 Task: Log work in the project Wayfarer for the issue 'Create a new online platform for online coding courses with advanced code editing and debugging features' spent time as '5w 1d 7h 51m' and remaining time as '3w 1d 20h 37m' and move to top of backlog. Now add the issue to the epic 'Digital Transformation'.
Action: Mouse moved to (214, 61)
Screenshot: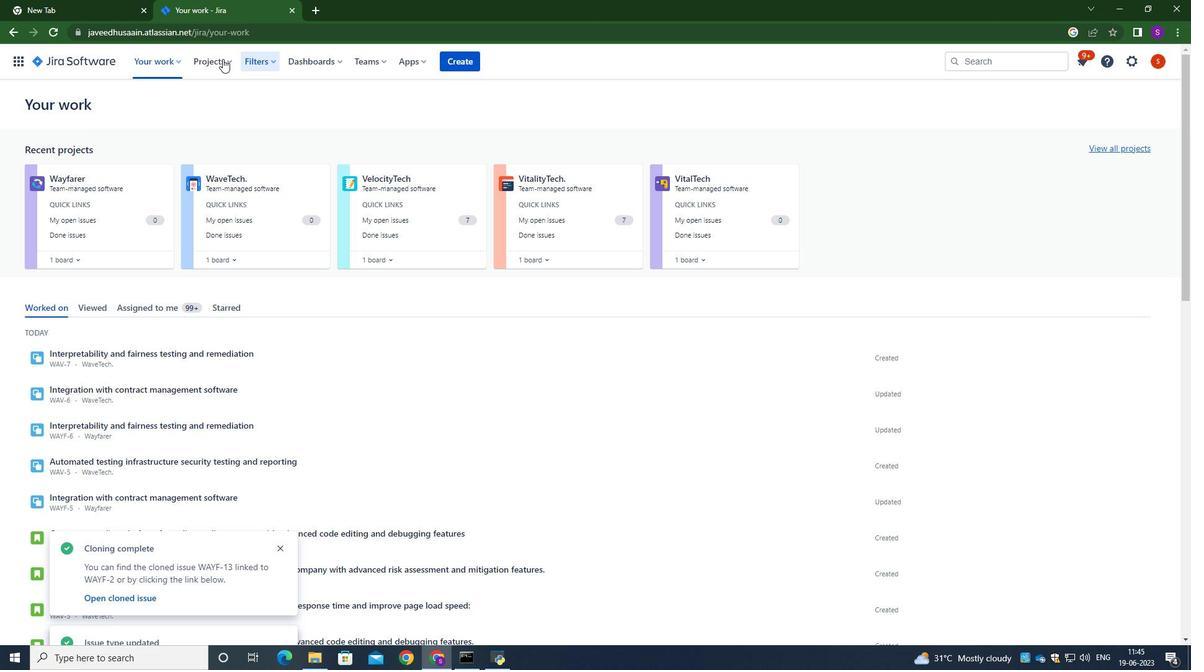 
Action: Mouse pressed left at (214, 61)
Screenshot: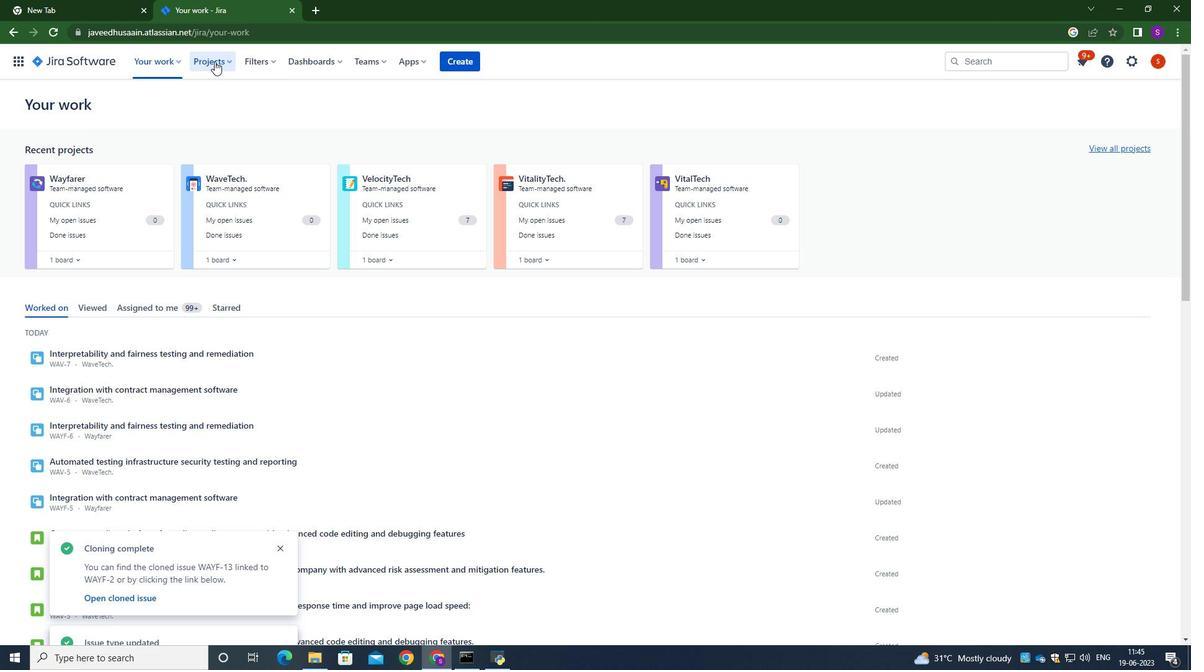 
Action: Mouse moved to (229, 116)
Screenshot: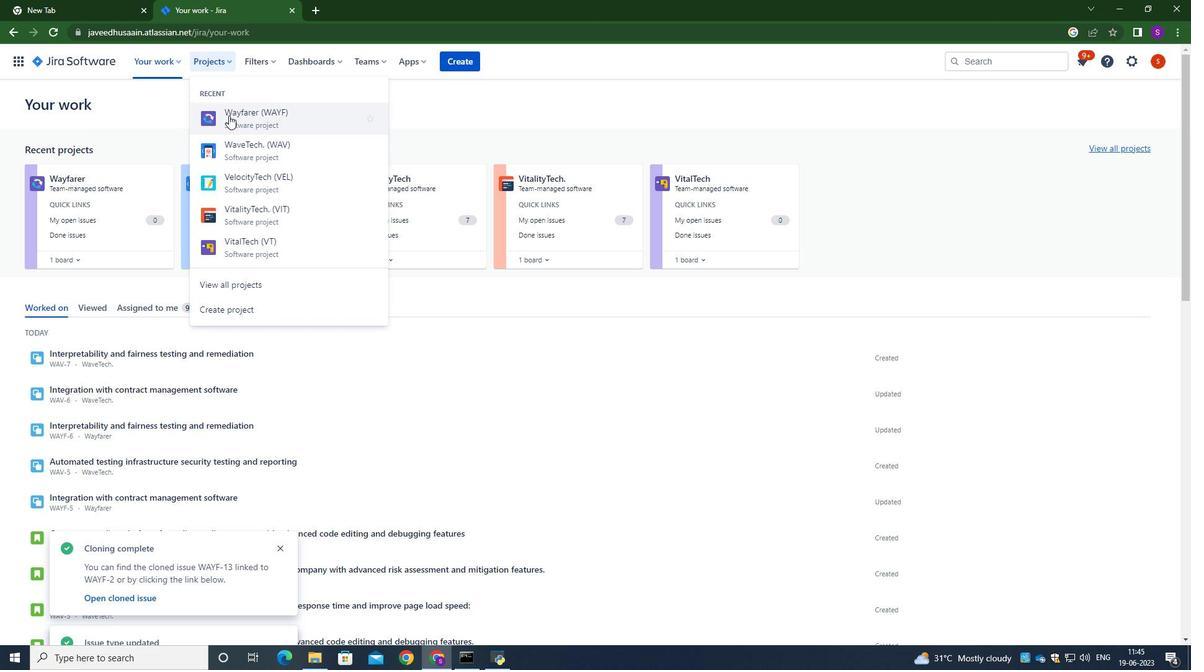 
Action: Mouse pressed left at (229, 116)
Screenshot: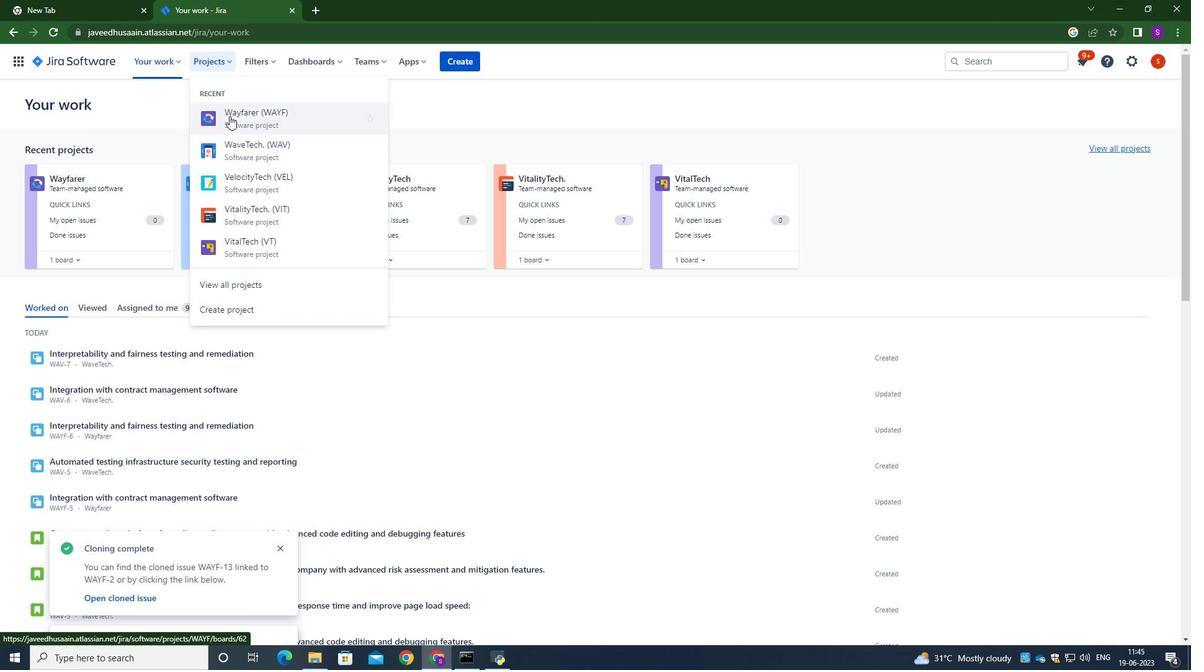 
Action: Mouse moved to (67, 183)
Screenshot: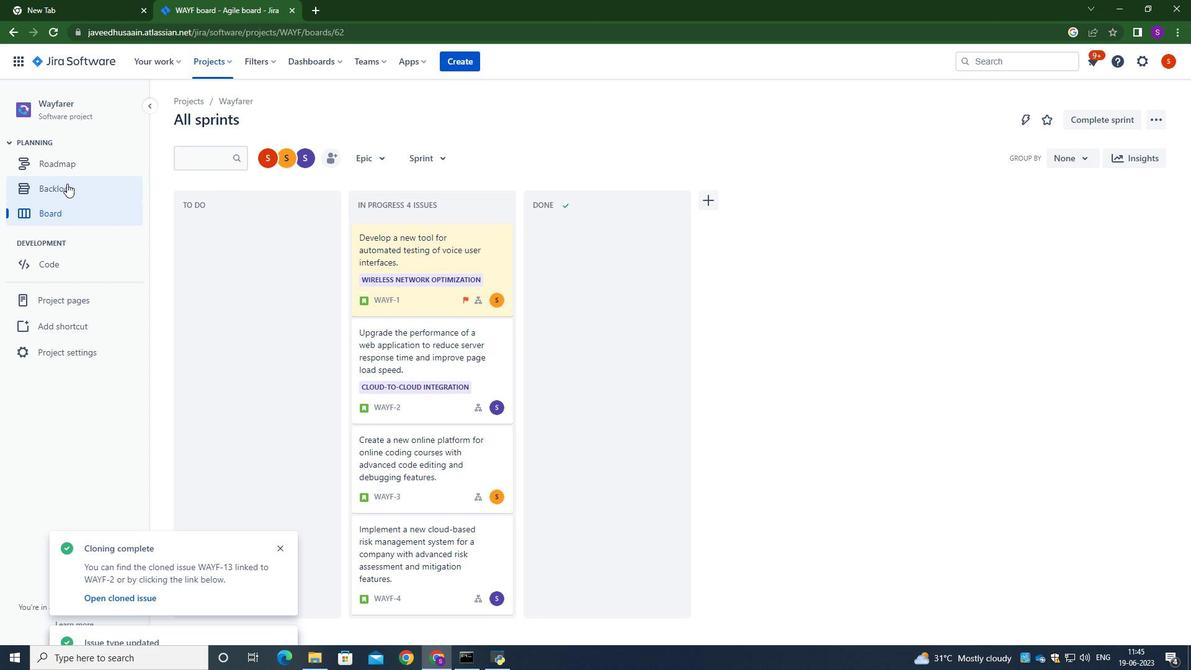 
Action: Mouse pressed left at (67, 183)
Screenshot: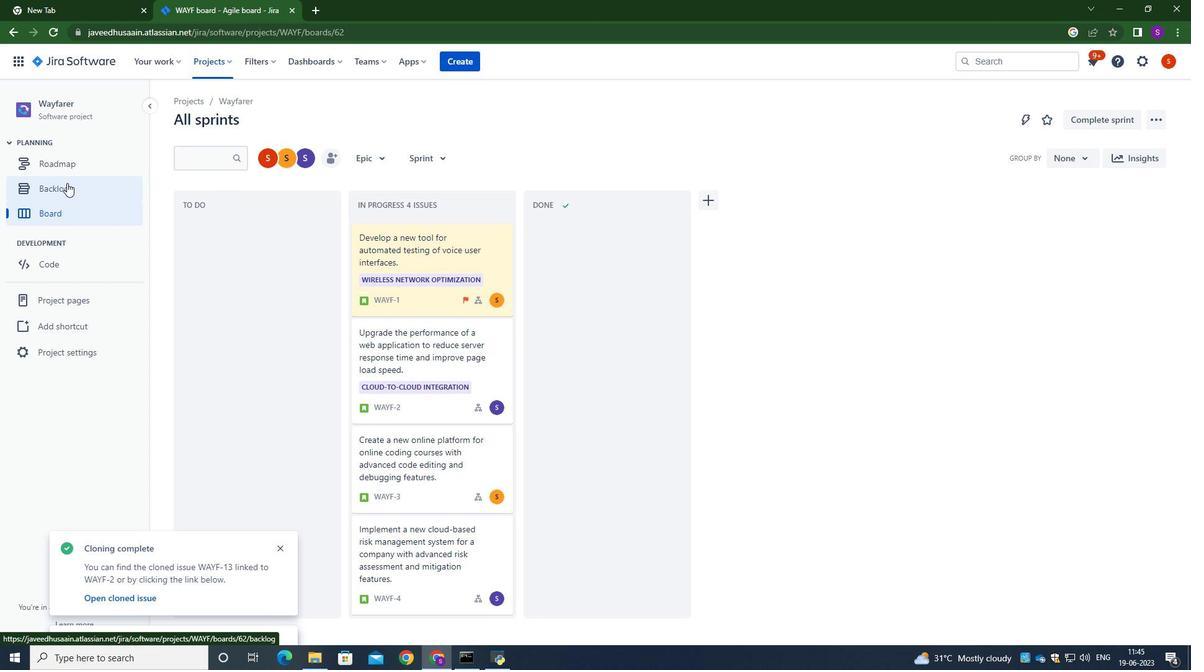 
Action: Mouse moved to (530, 284)
Screenshot: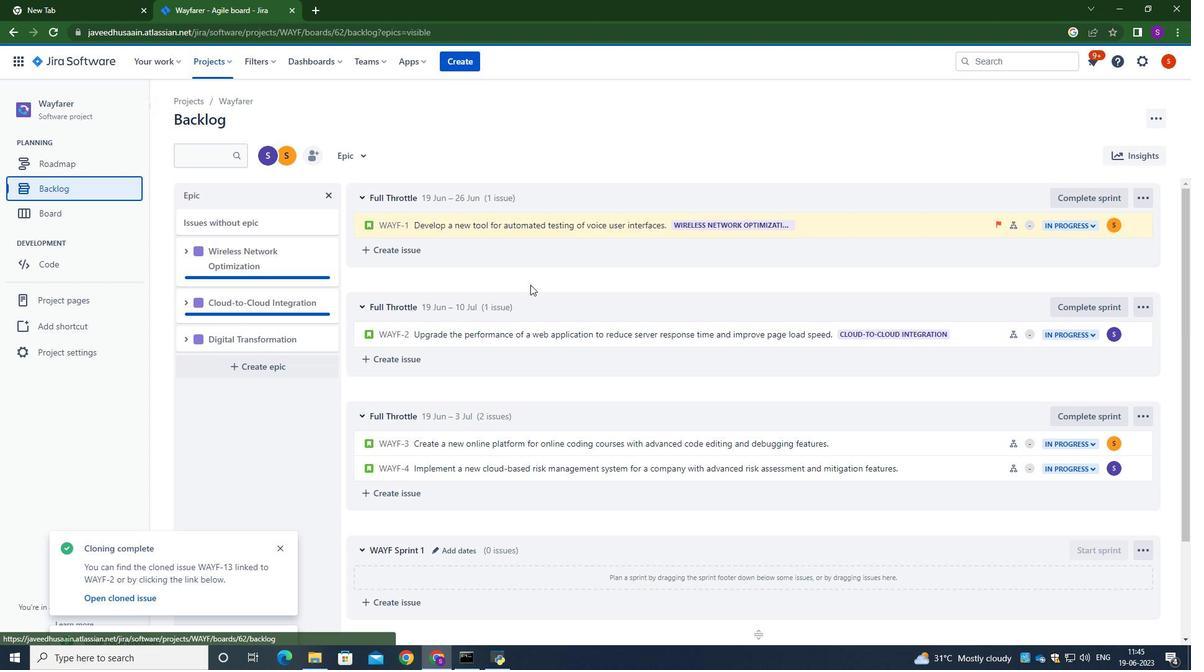 
Action: Mouse scrolled (530, 284) with delta (0, 0)
Screenshot: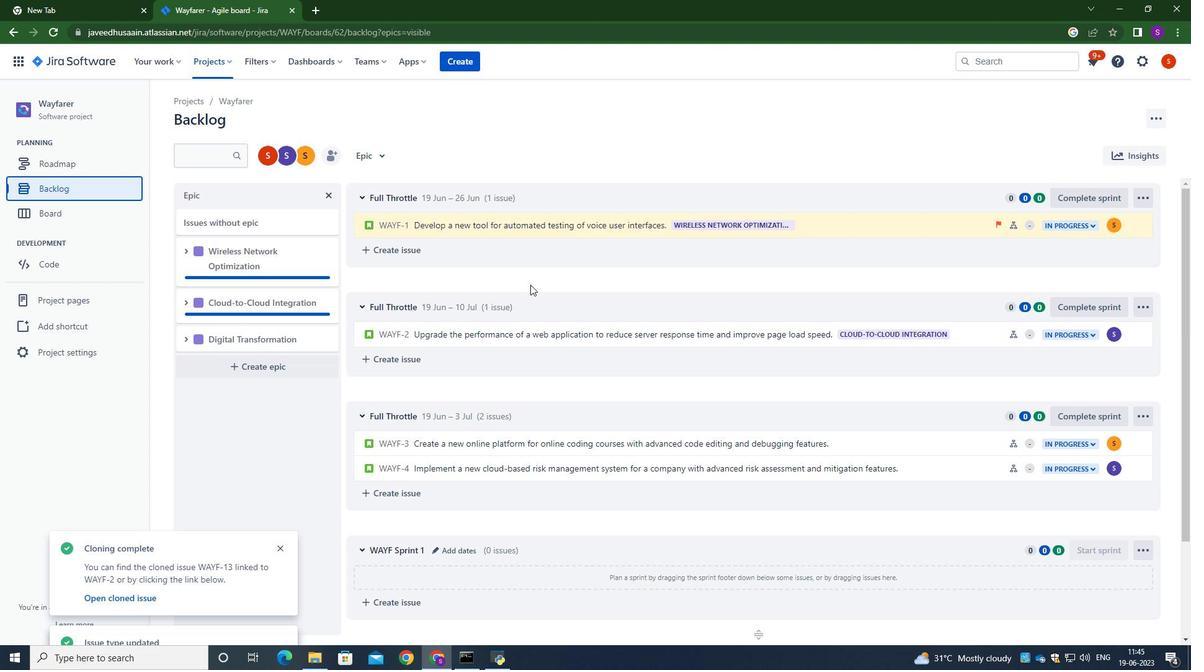 
Action: Mouse scrolled (530, 285) with delta (0, 0)
Screenshot: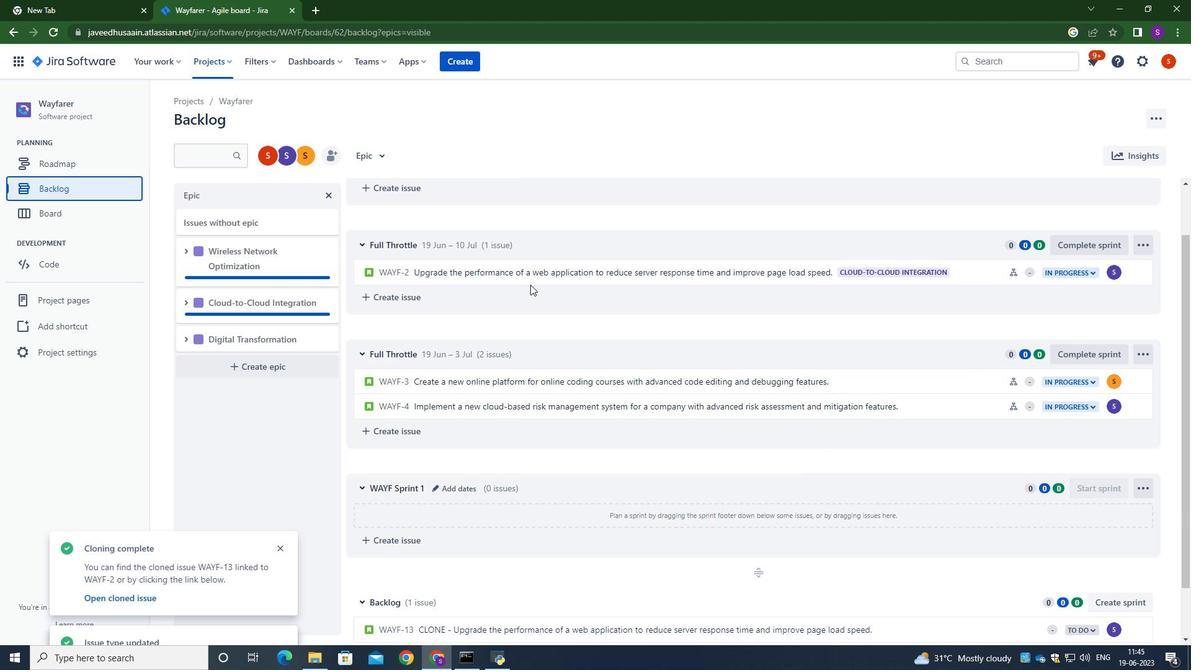 
Action: Mouse scrolled (530, 285) with delta (0, 0)
Screenshot: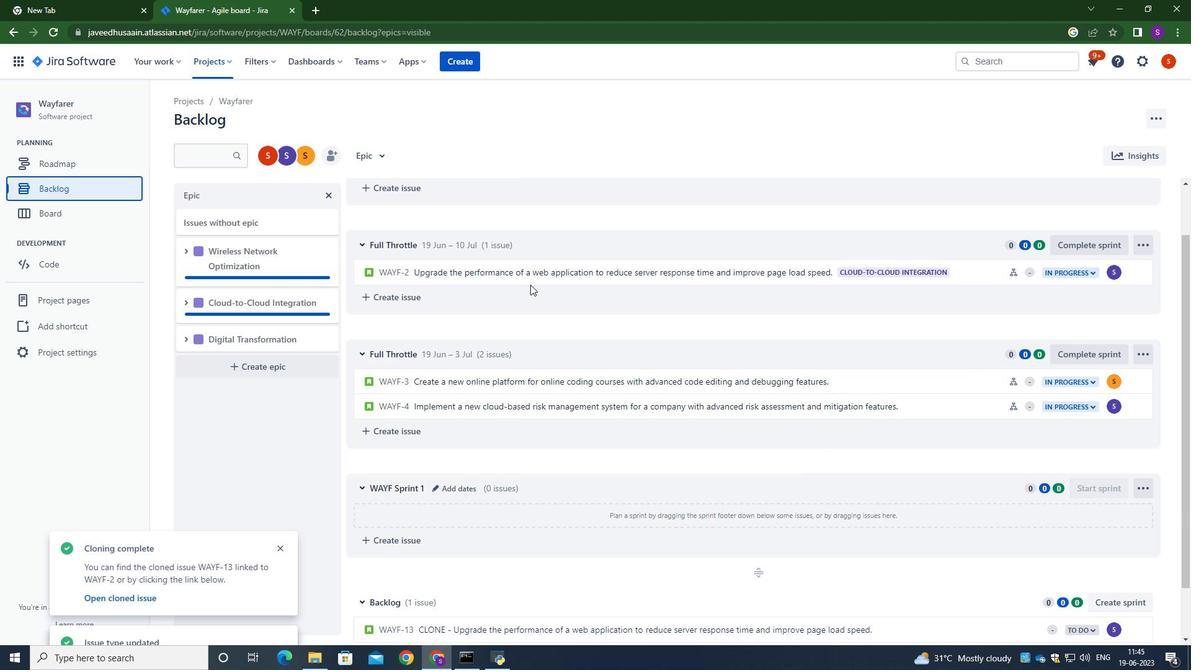 
Action: Mouse scrolled (530, 285) with delta (0, 0)
Screenshot: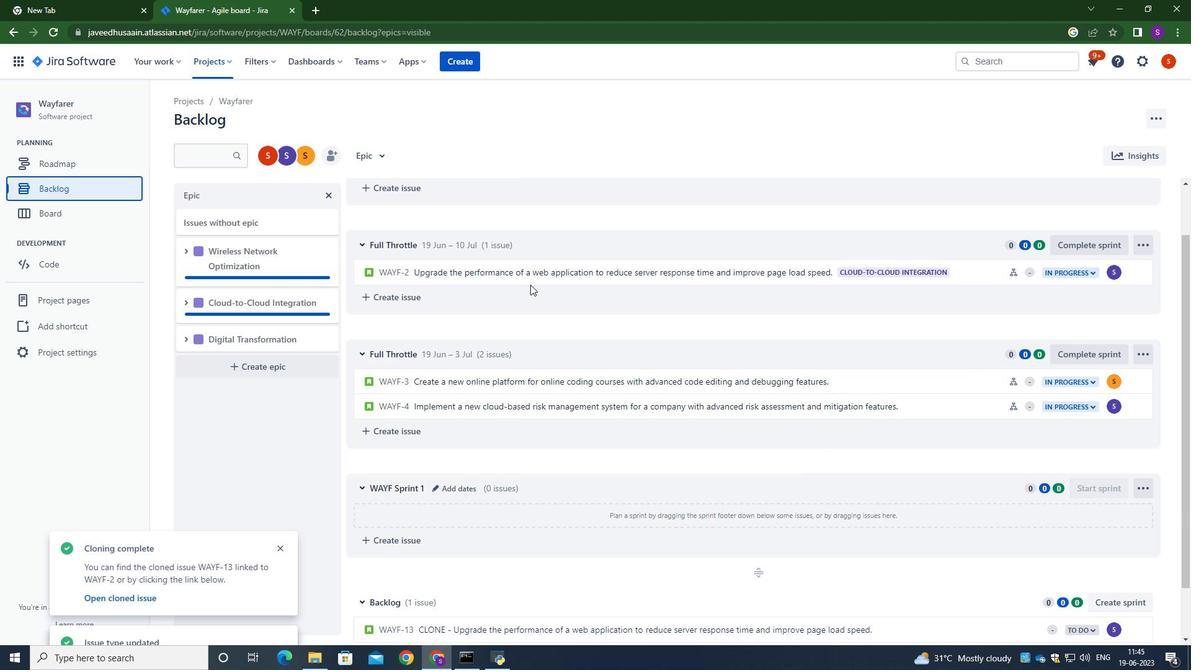 
Action: Mouse scrolled (530, 285) with delta (0, 0)
Screenshot: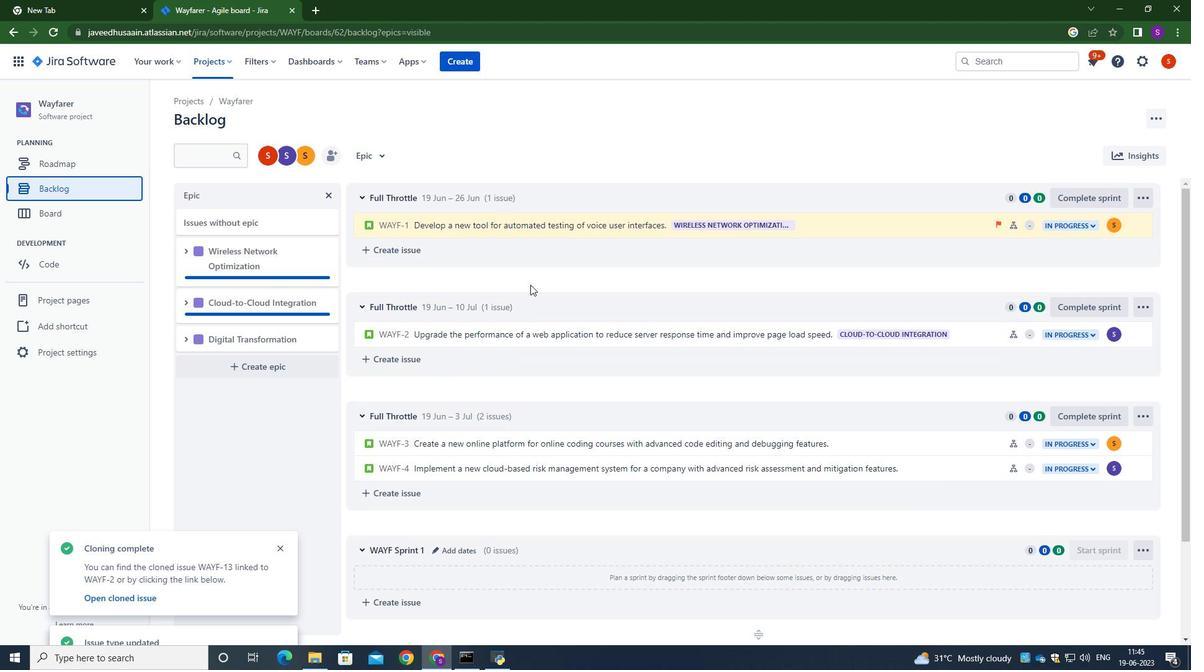 
Action: Mouse scrolled (530, 285) with delta (0, 0)
Screenshot: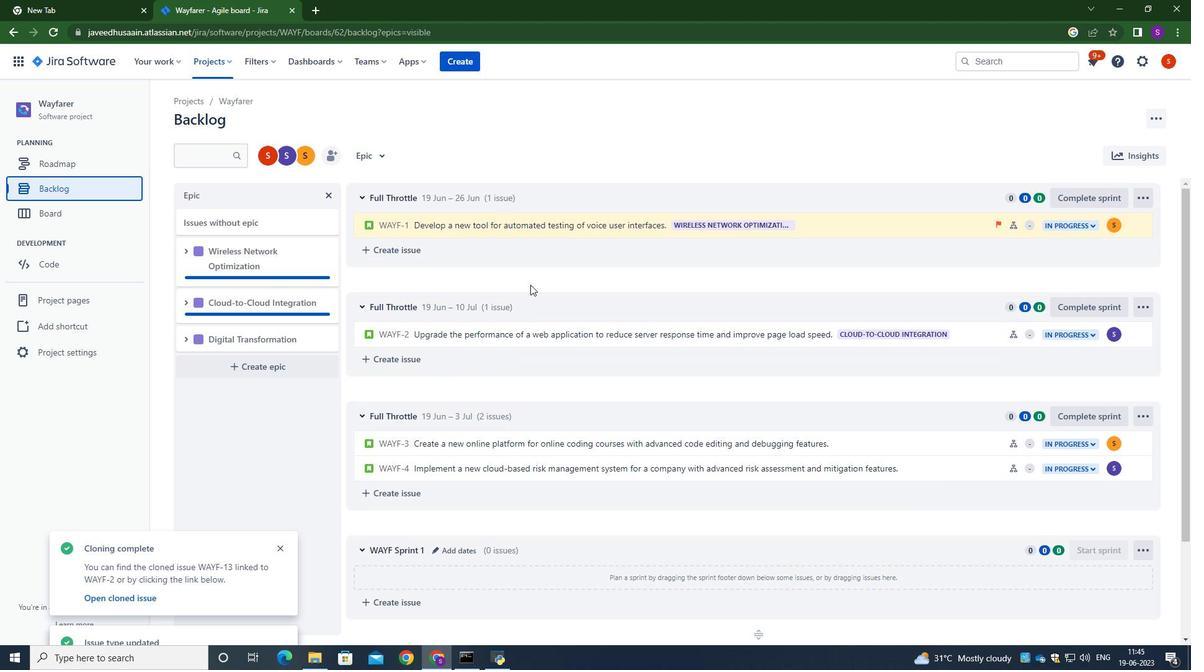
Action: Mouse scrolled (530, 284) with delta (0, 0)
Screenshot: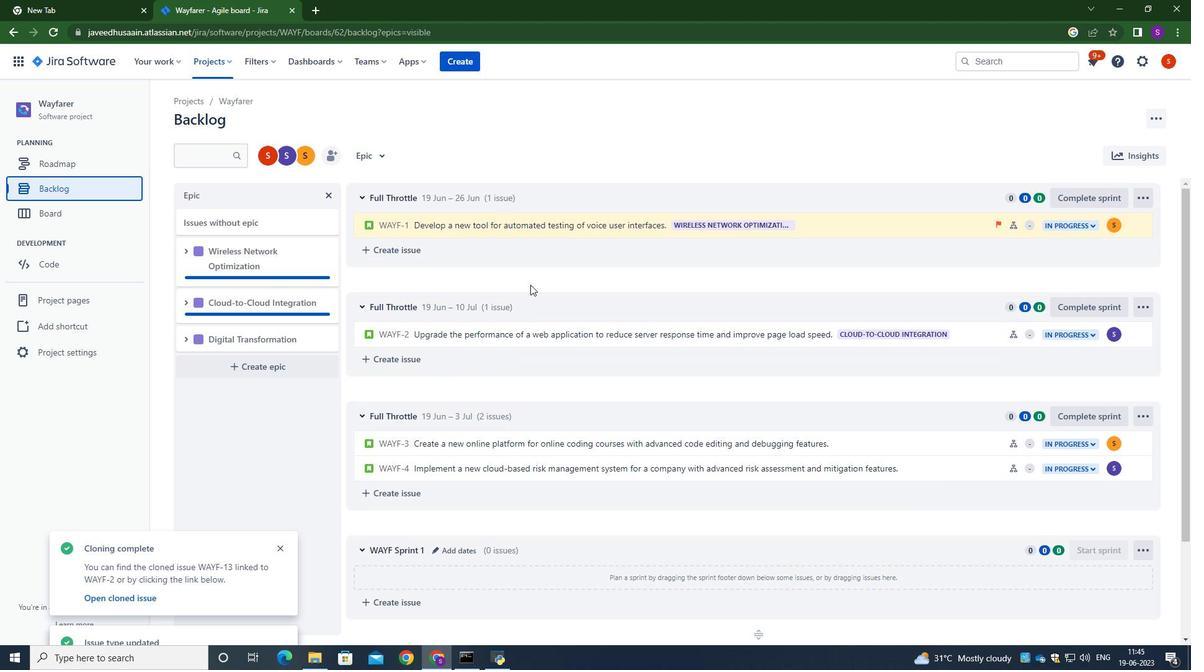 
Action: Mouse scrolled (530, 284) with delta (0, 0)
Screenshot: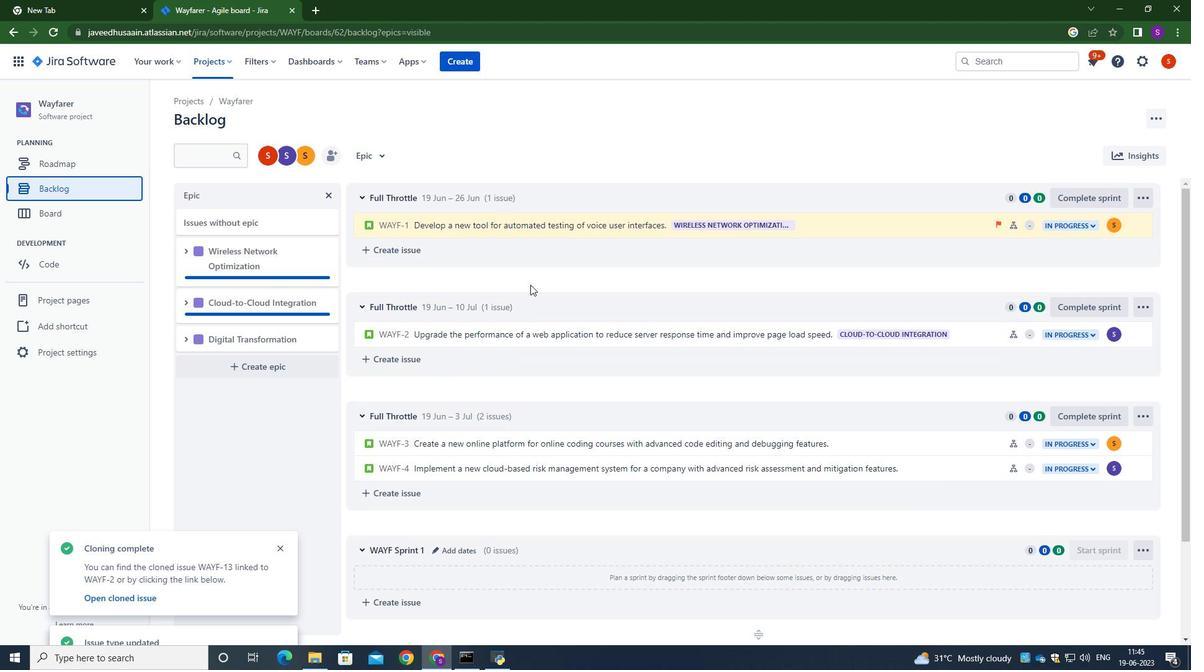 
Action: Mouse scrolled (530, 284) with delta (0, 0)
Screenshot: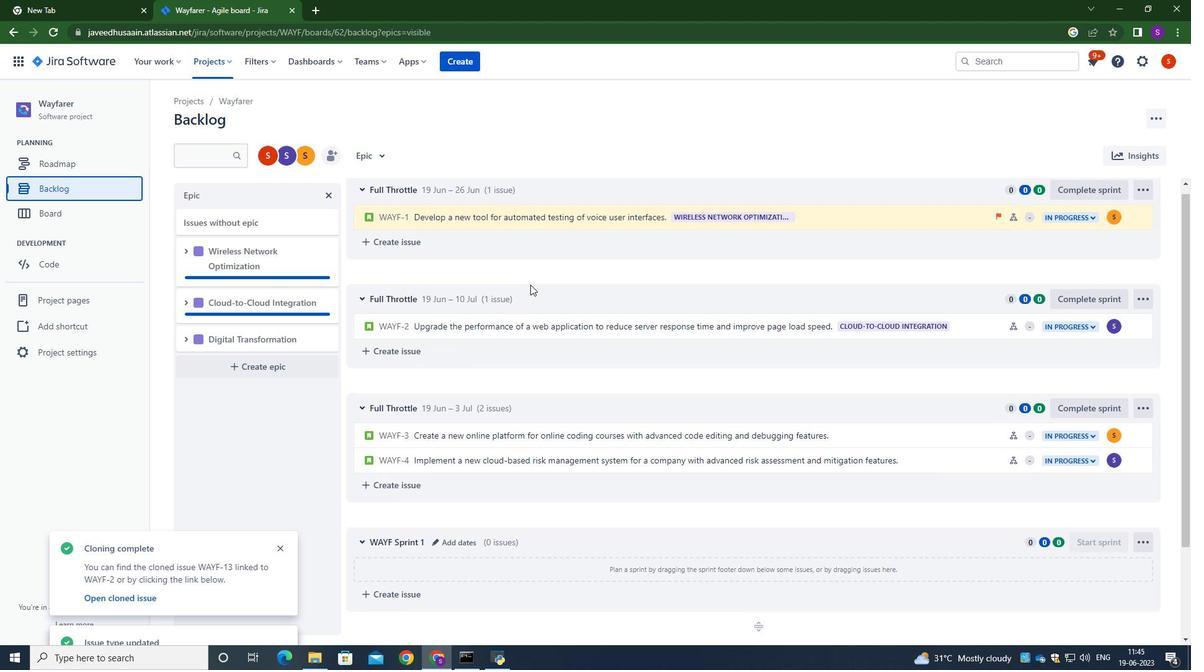 
Action: Mouse moved to (535, 321)
Screenshot: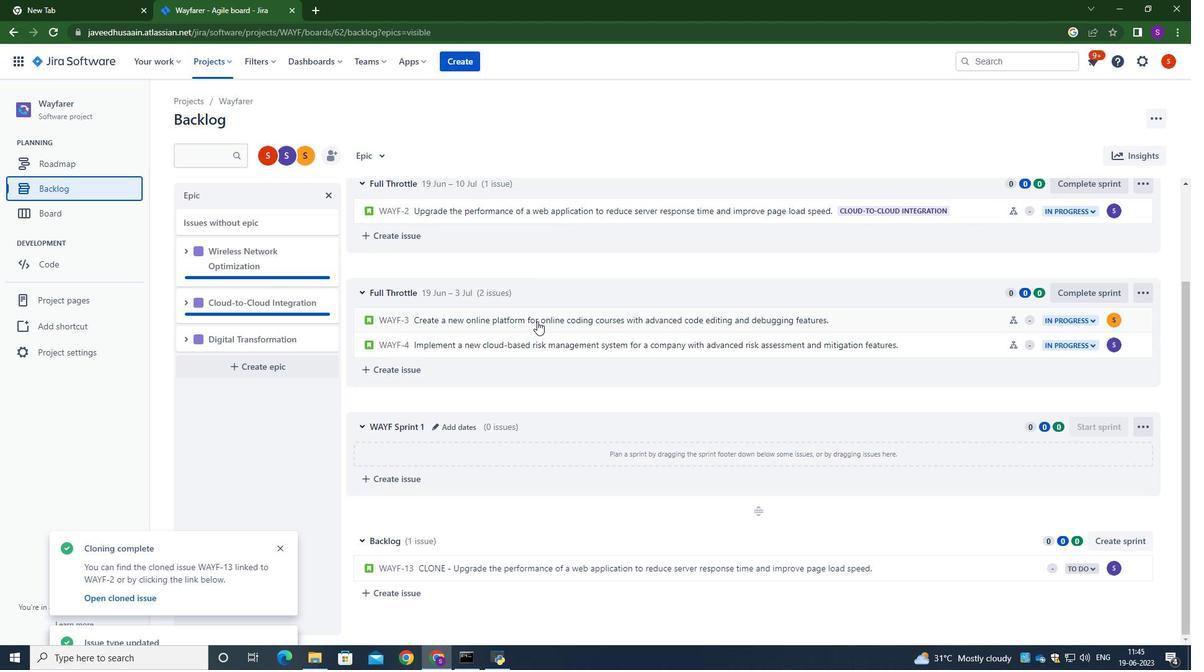 
Action: Mouse pressed left at (535, 321)
Screenshot: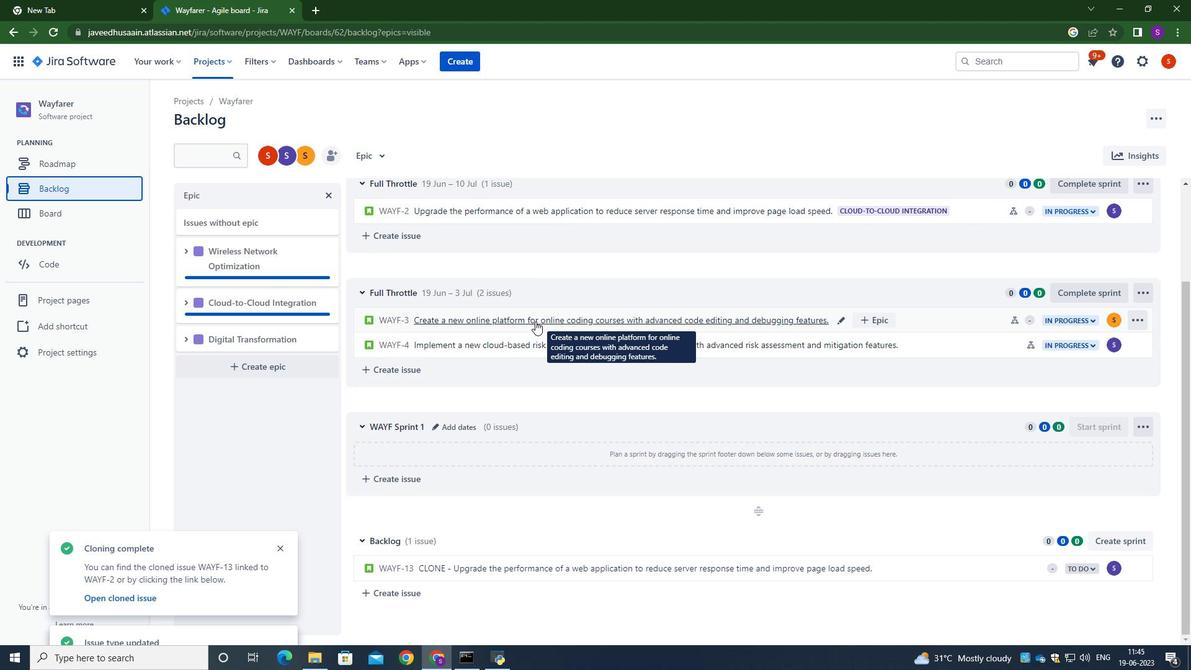 
Action: Mouse moved to (1136, 190)
Screenshot: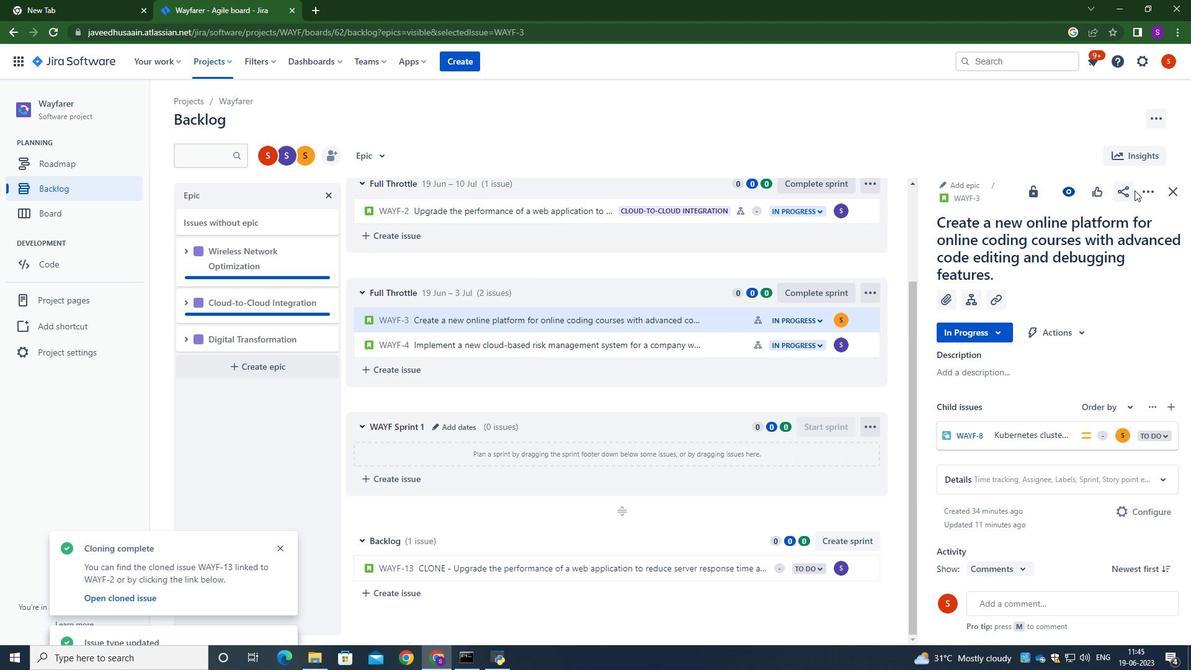 
Action: Mouse pressed left at (1136, 190)
Screenshot: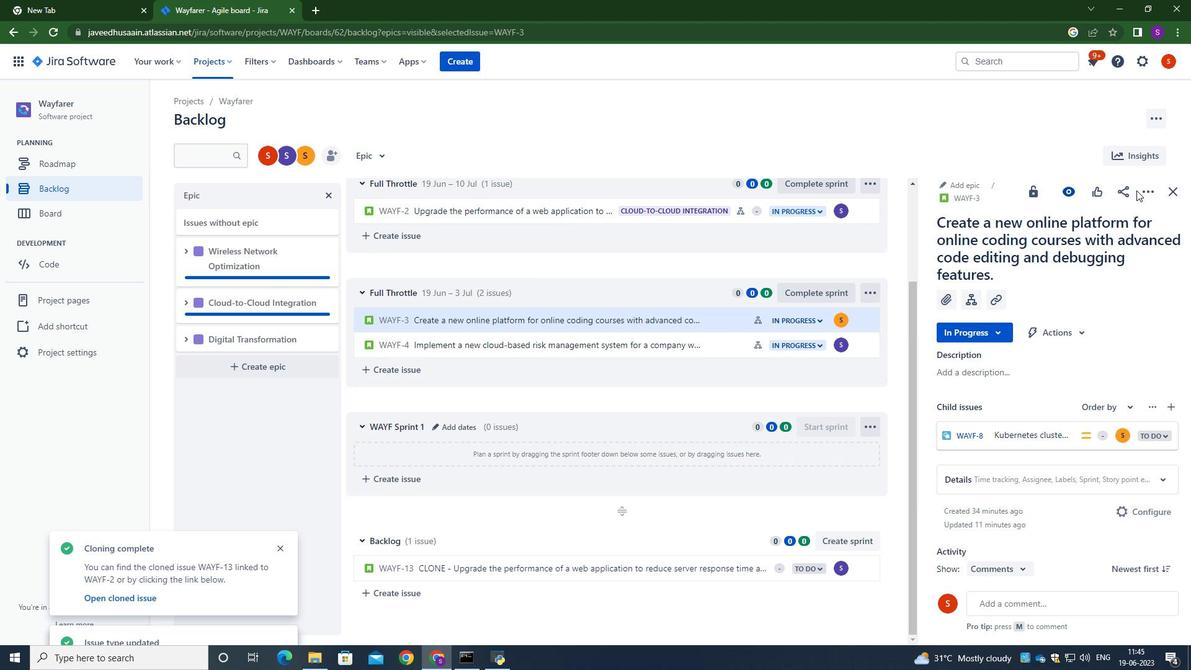 
Action: Mouse moved to (1139, 190)
Screenshot: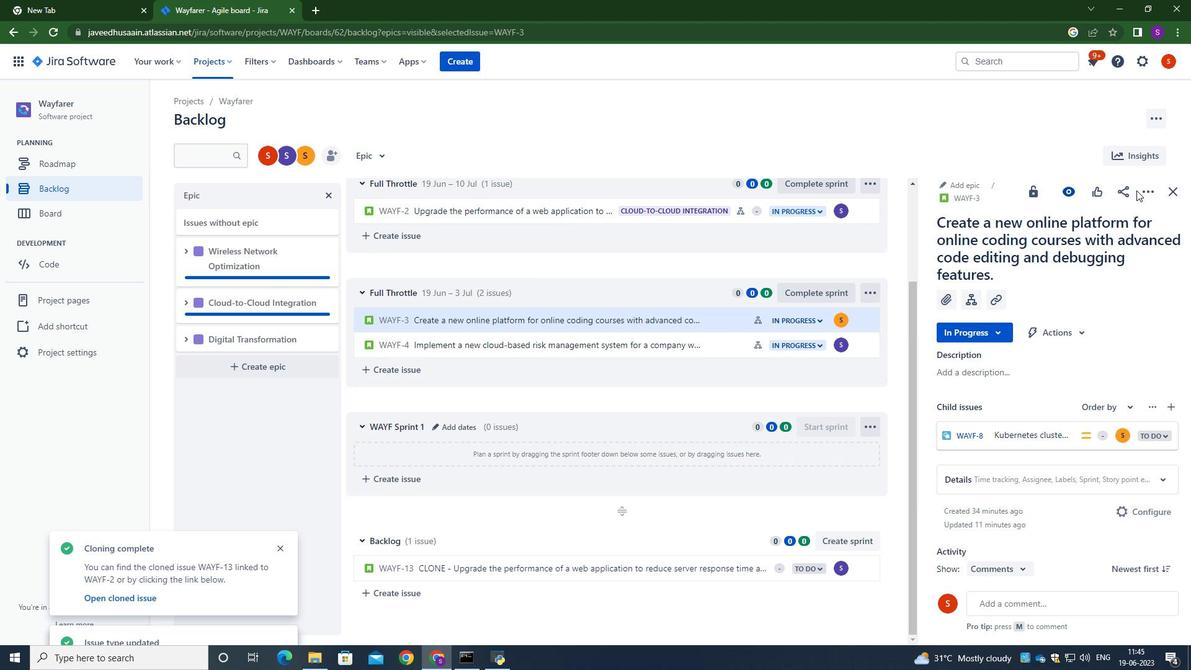 
Action: Mouse pressed left at (1139, 190)
Screenshot: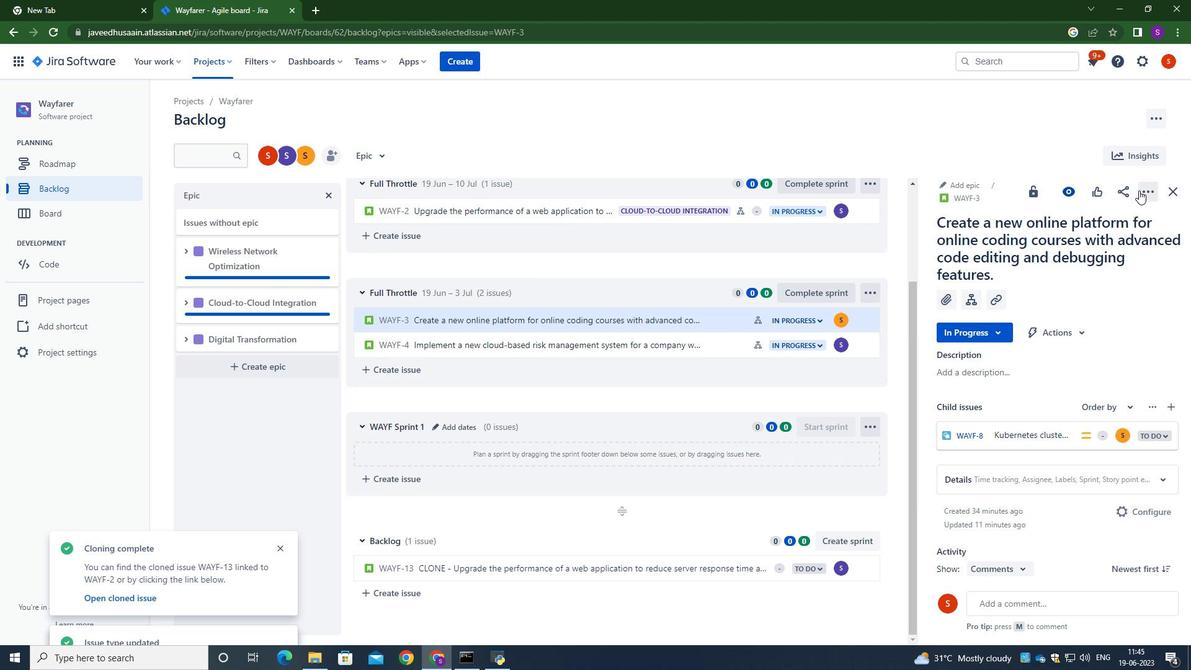 
Action: Mouse moved to (1098, 230)
Screenshot: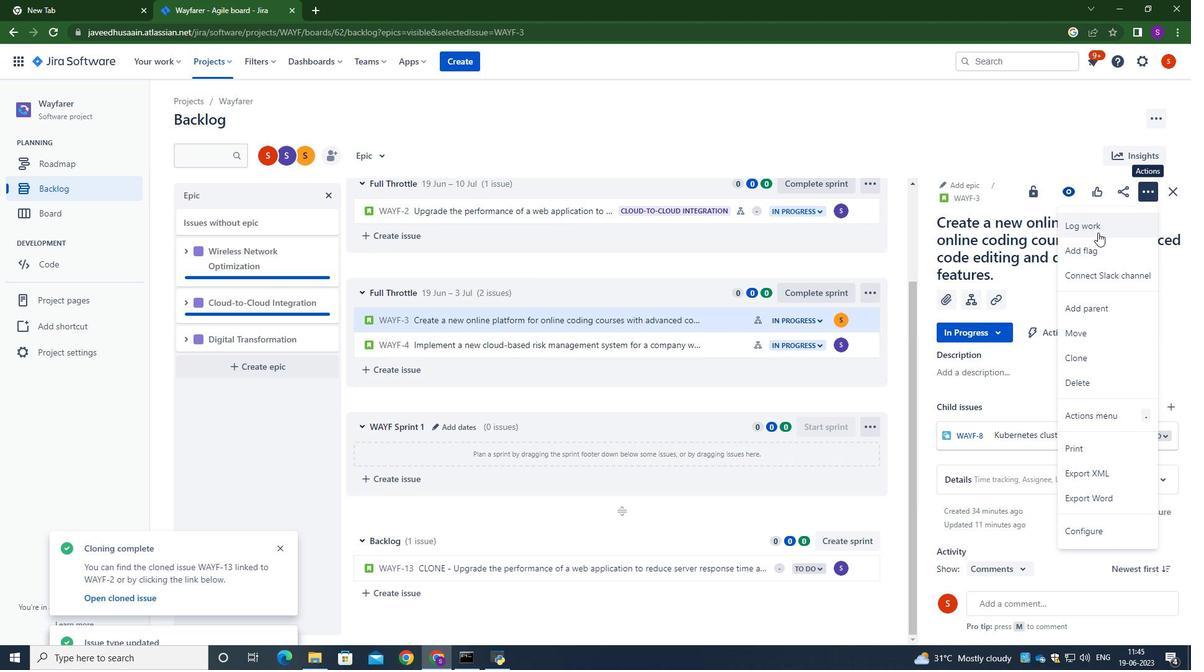 
Action: Mouse pressed left at (1098, 230)
Screenshot: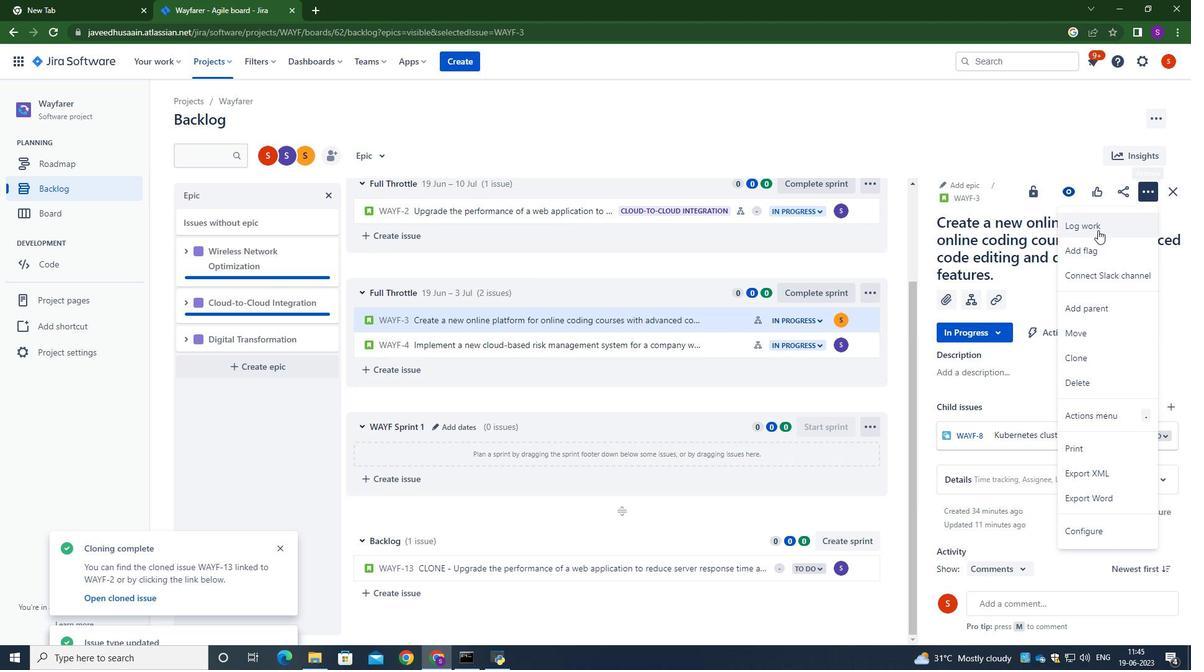 
Action: Mouse moved to (575, 184)
Screenshot: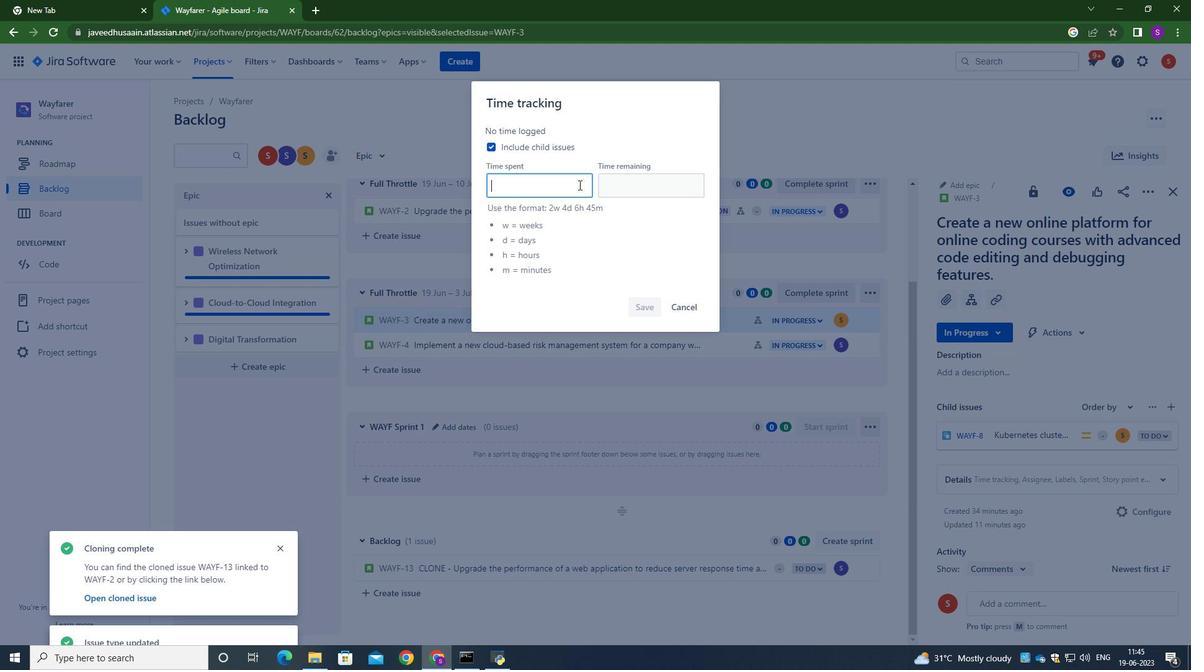 
Action: Mouse pressed left at (575, 184)
Screenshot: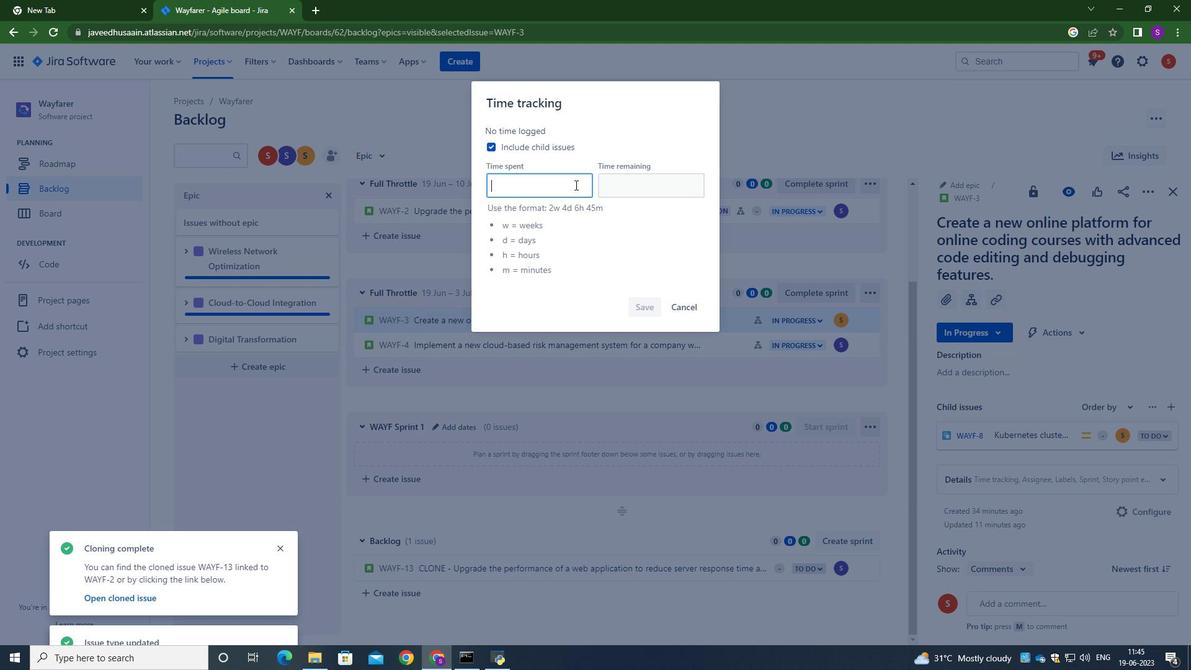 
Action: Key pressed 3w<Key.space><Key.backspace><Key.backspace><Key.backspace>5w<Key.space>1d<Key.space>7h<Key.space>51m<Key.tab>3w<Key.space>1d<Key.space>20h<Key.space>37m
Screenshot: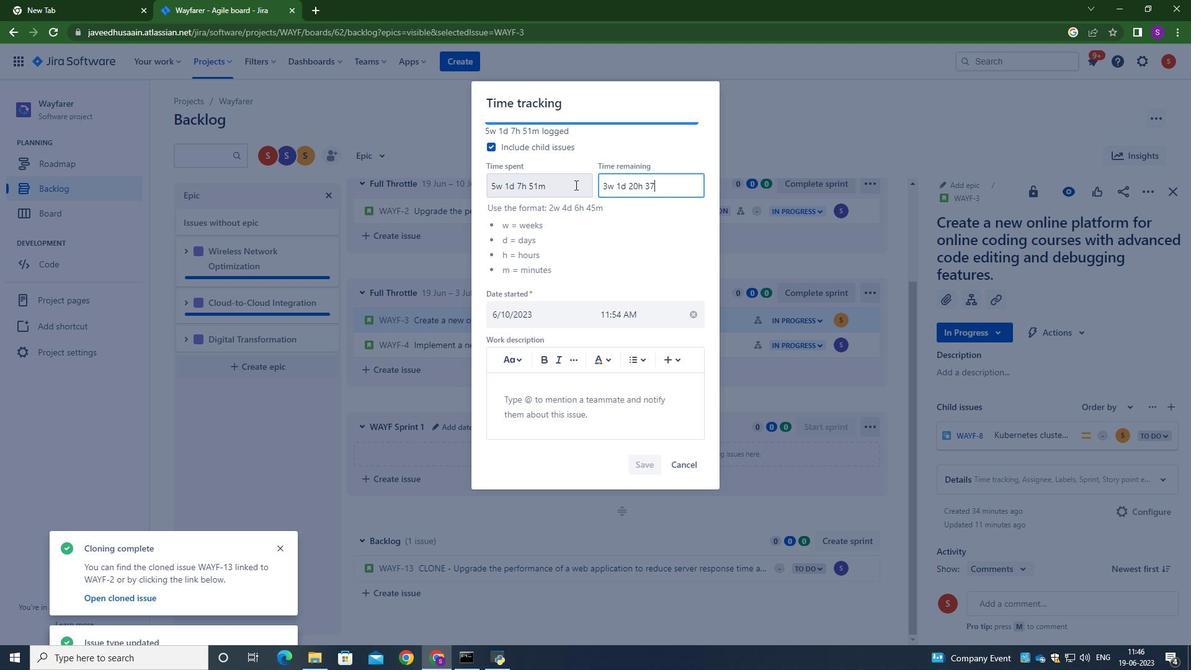 
Action: Mouse moved to (643, 461)
Screenshot: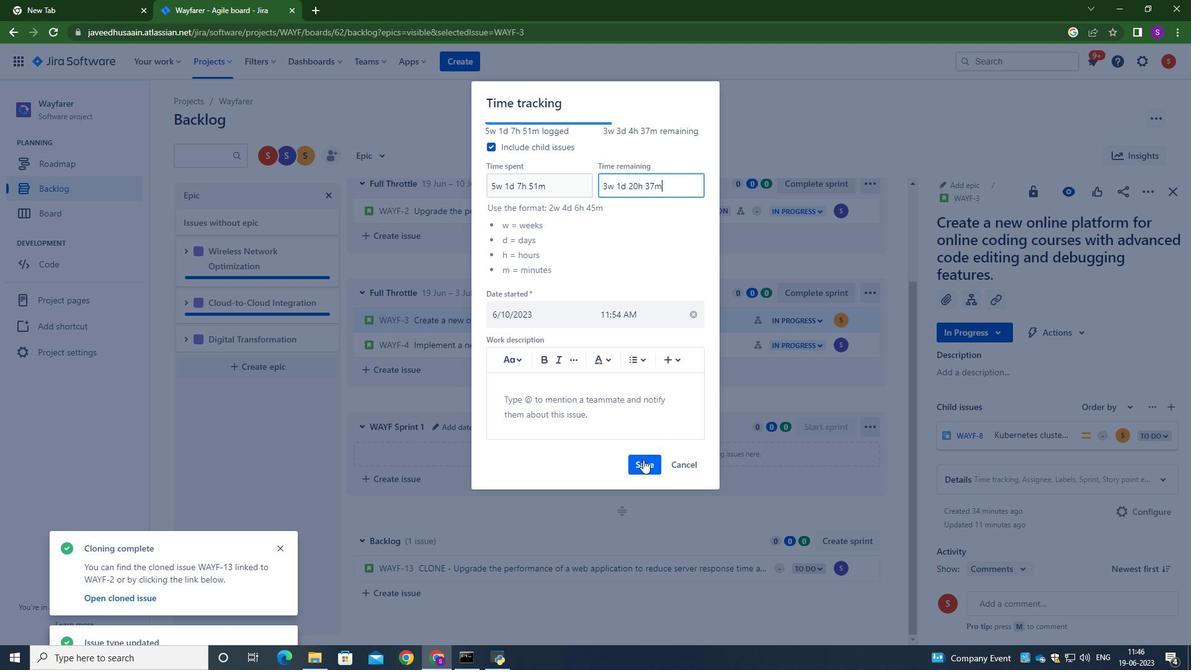 
Action: Mouse pressed left at (643, 461)
Screenshot: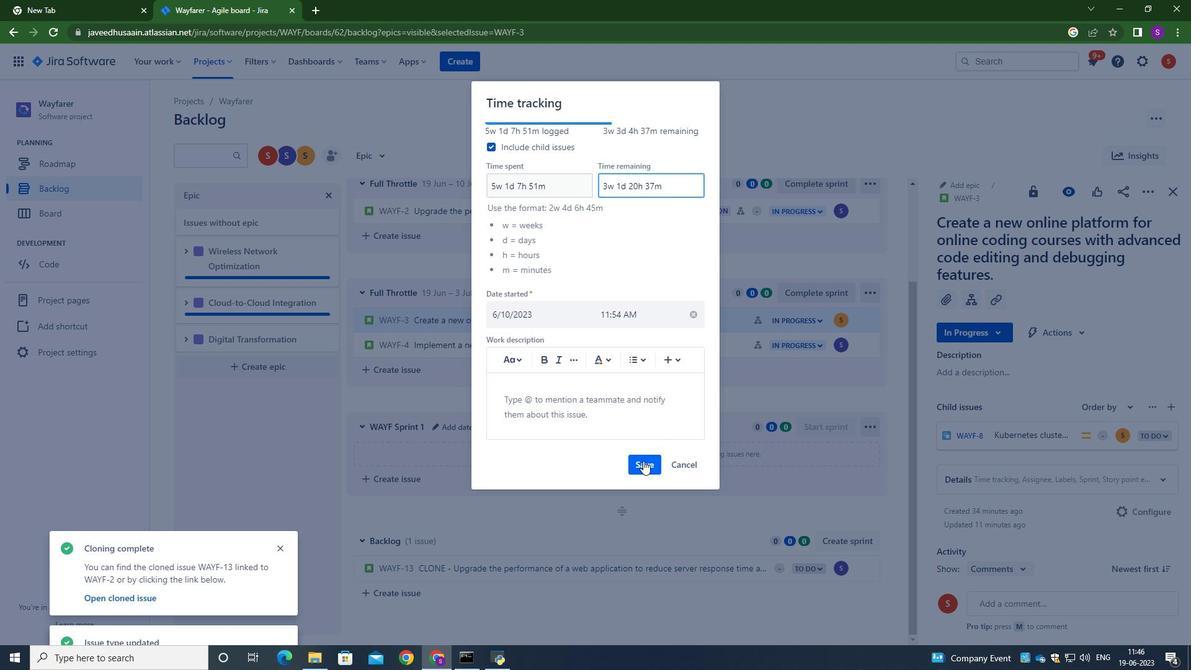 
Action: Mouse moved to (865, 321)
Screenshot: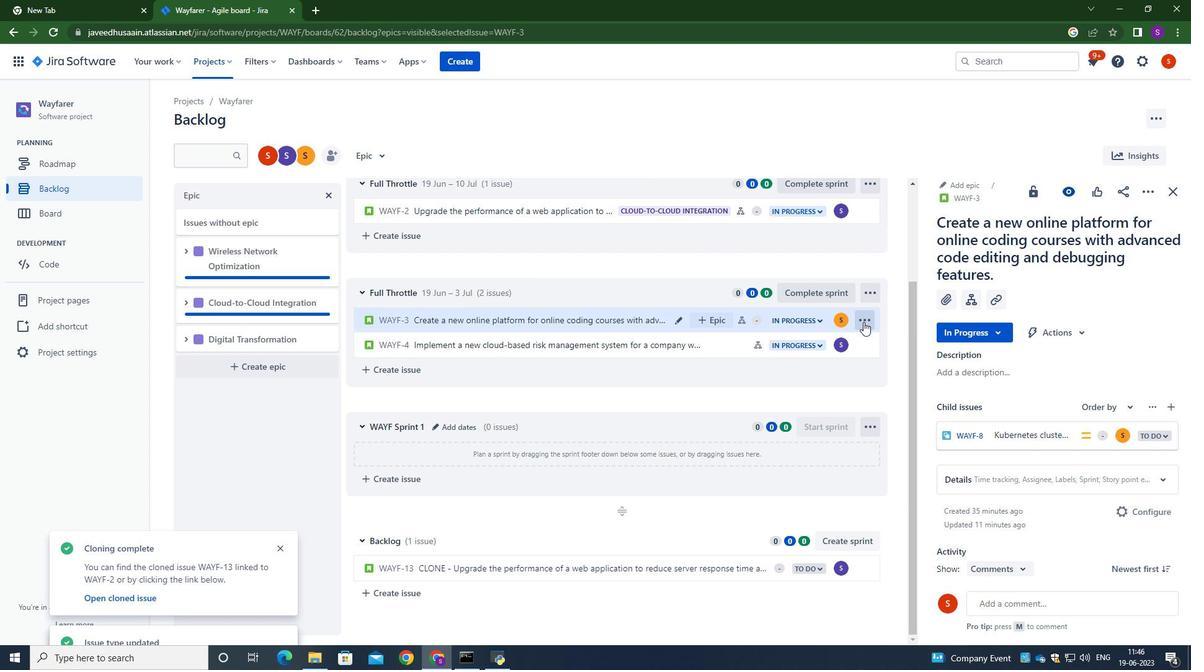 
Action: Mouse pressed left at (865, 321)
Screenshot: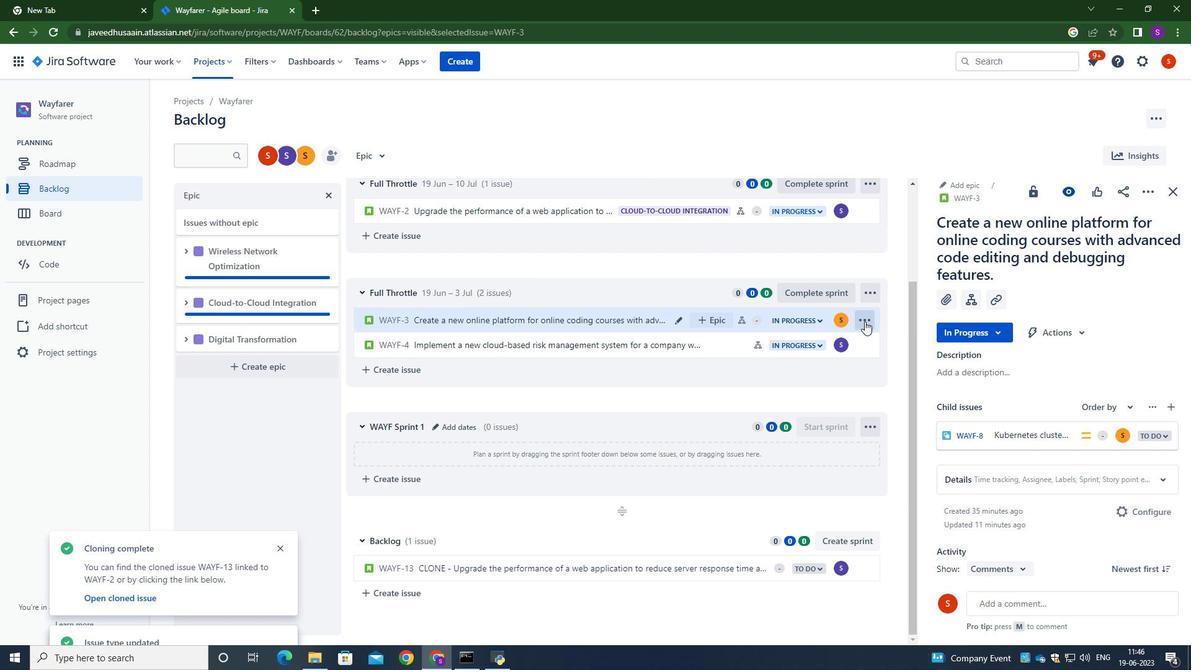 
Action: Mouse moved to (840, 537)
Screenshot: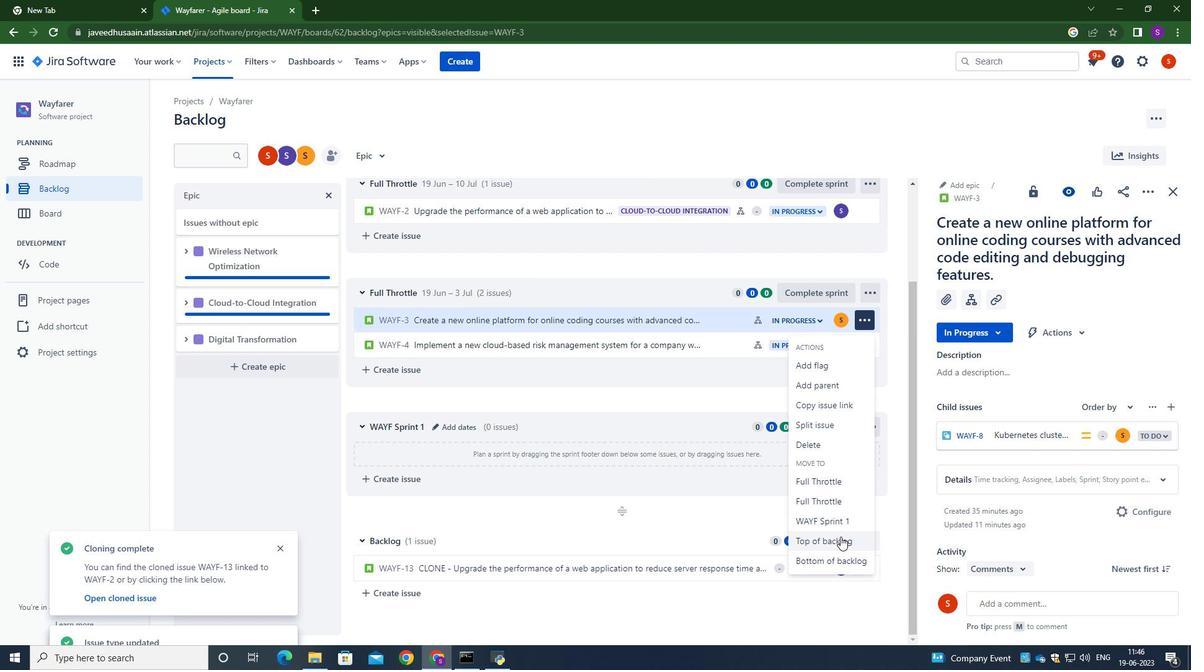 
Action: Mouse pressed left at (840, 537)
Screenshot: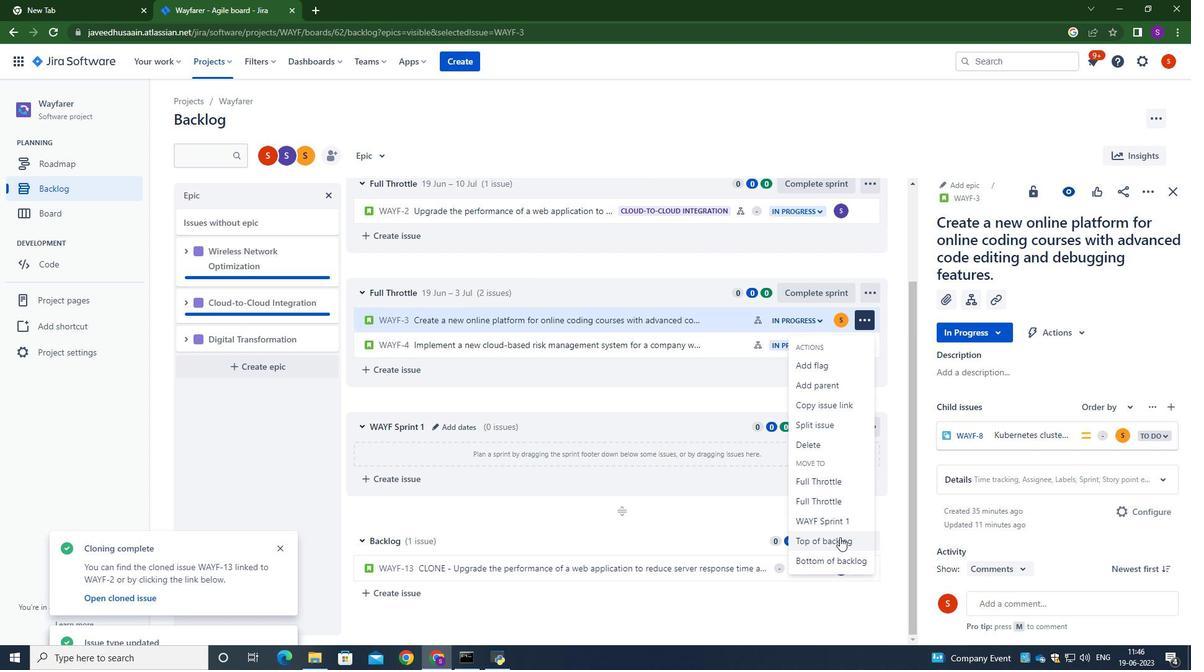 
Action: Mouse moved to (629, 202)
Screenshot: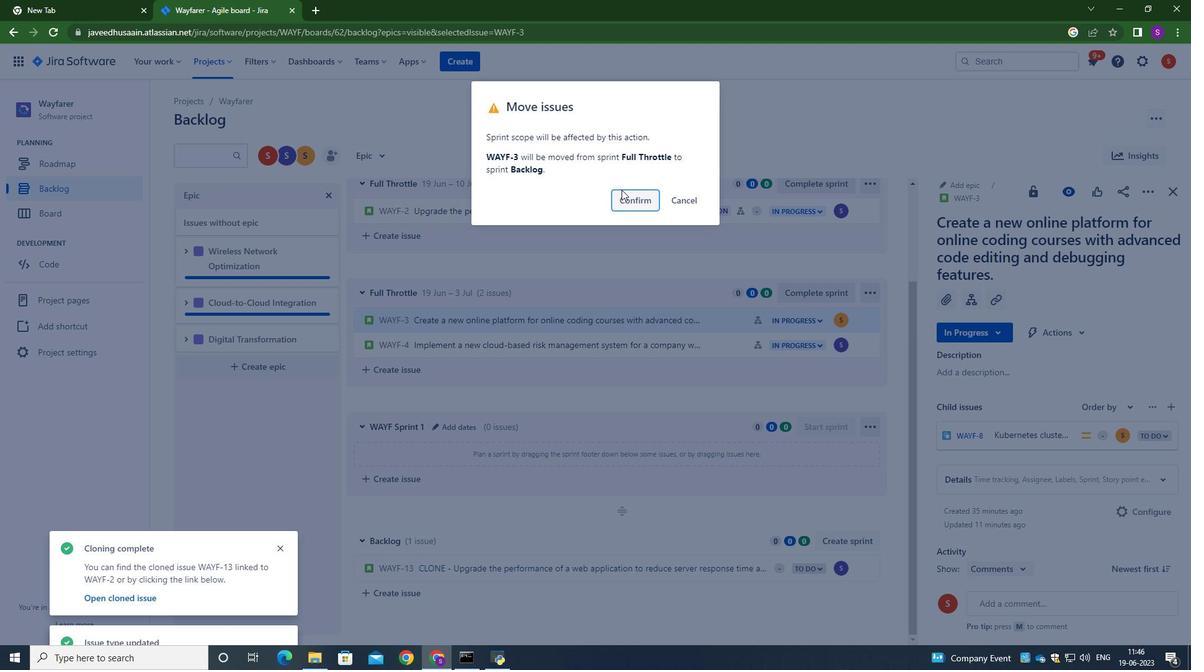 
Action: Mouse pressed left at (629, 202)
Screenshot: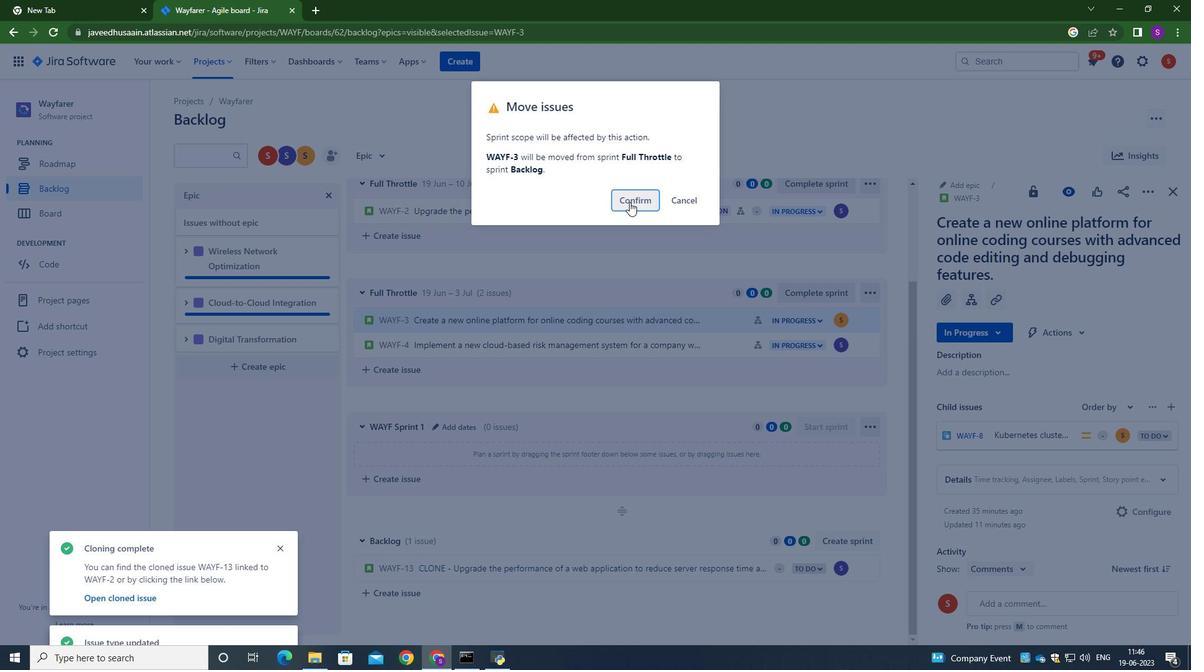 
Action: Mouse moved to (664, 423)
Screenshot: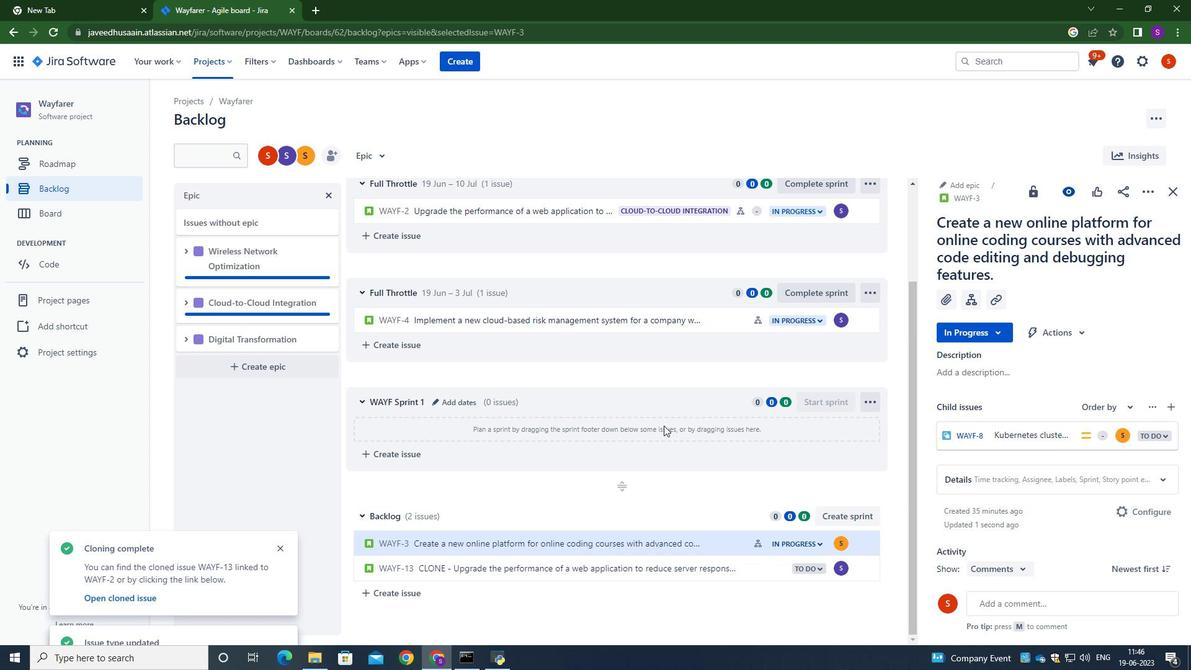 
Action: Mouse scrolled (664, 423) with delta (0, 0)
Screenshot: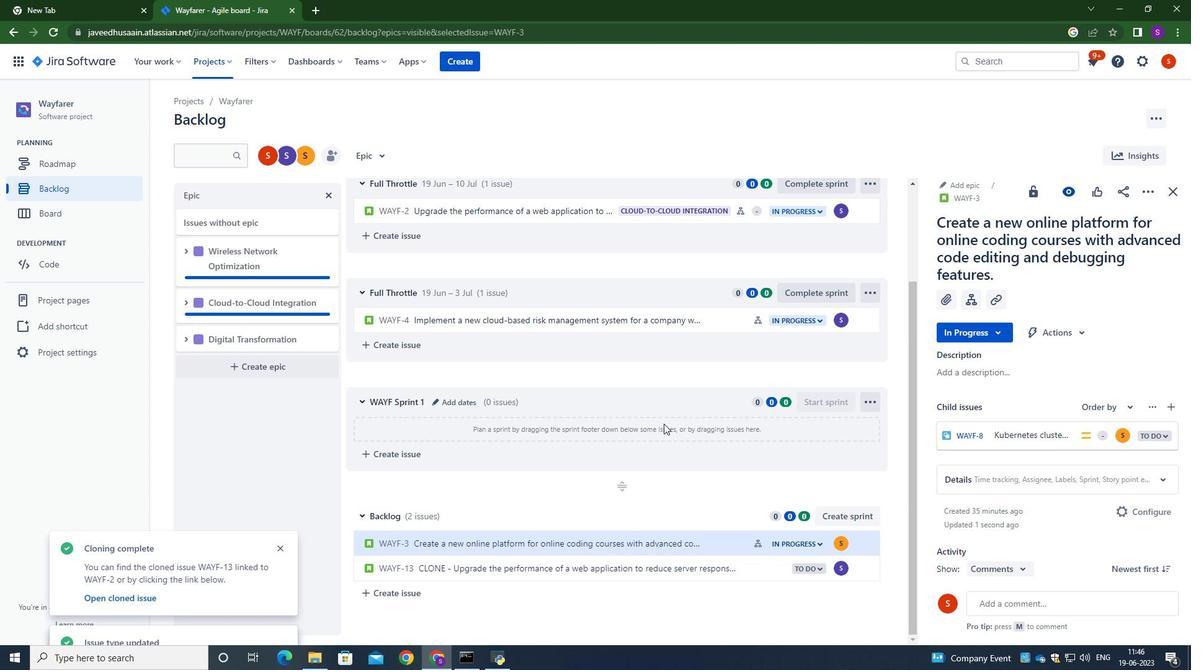 
Action: Mouse scrolled (664, 423) with delta (0, 0)
Screenshot: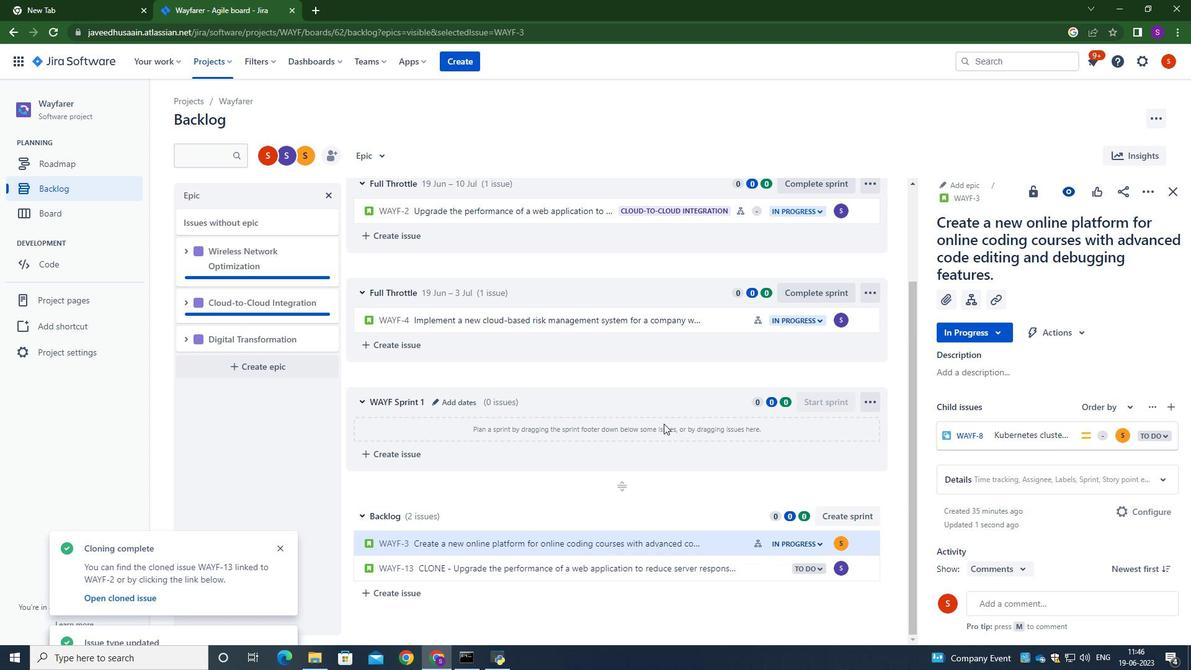 
Action: Mouse scrolled (664, 423) with delta (0, 0)
Screenshot: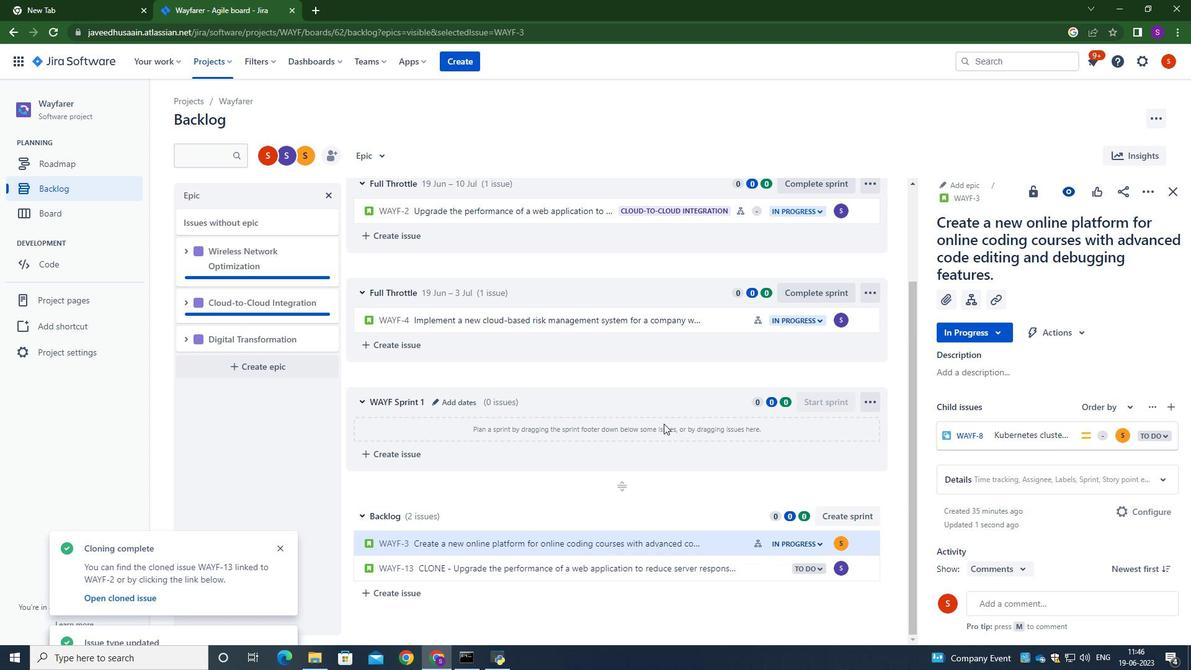 
Action: Mouse moved to (719, 544)
Screenshot: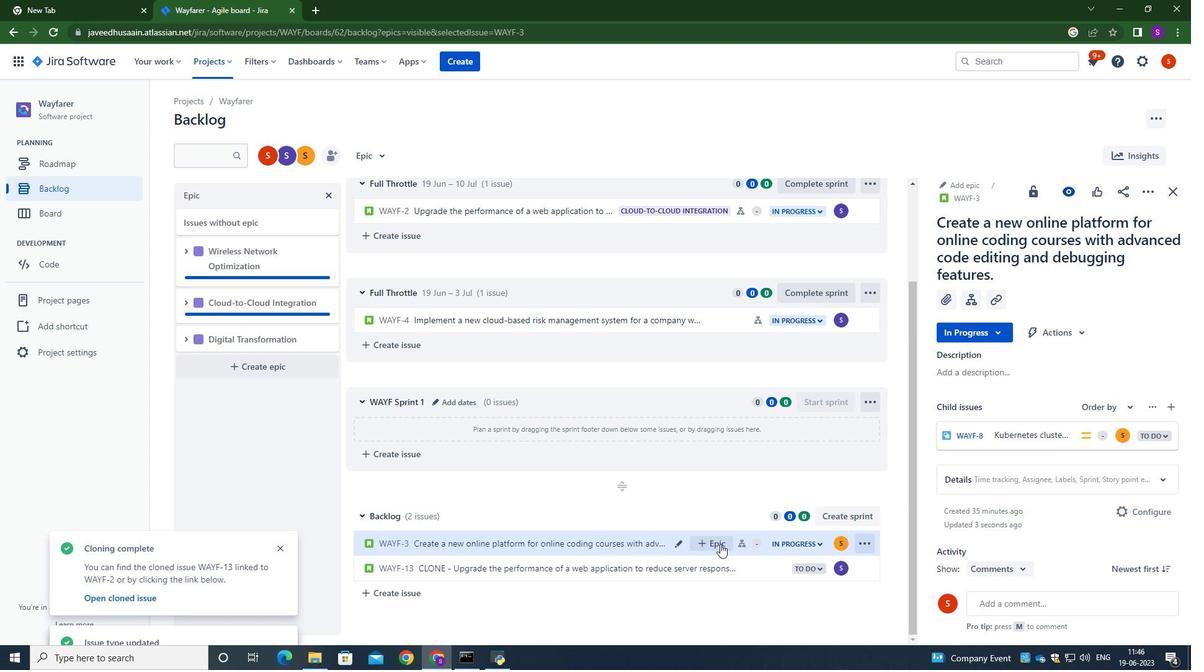 
Action: Mouse pressed left at (719, 544)
Screenshot: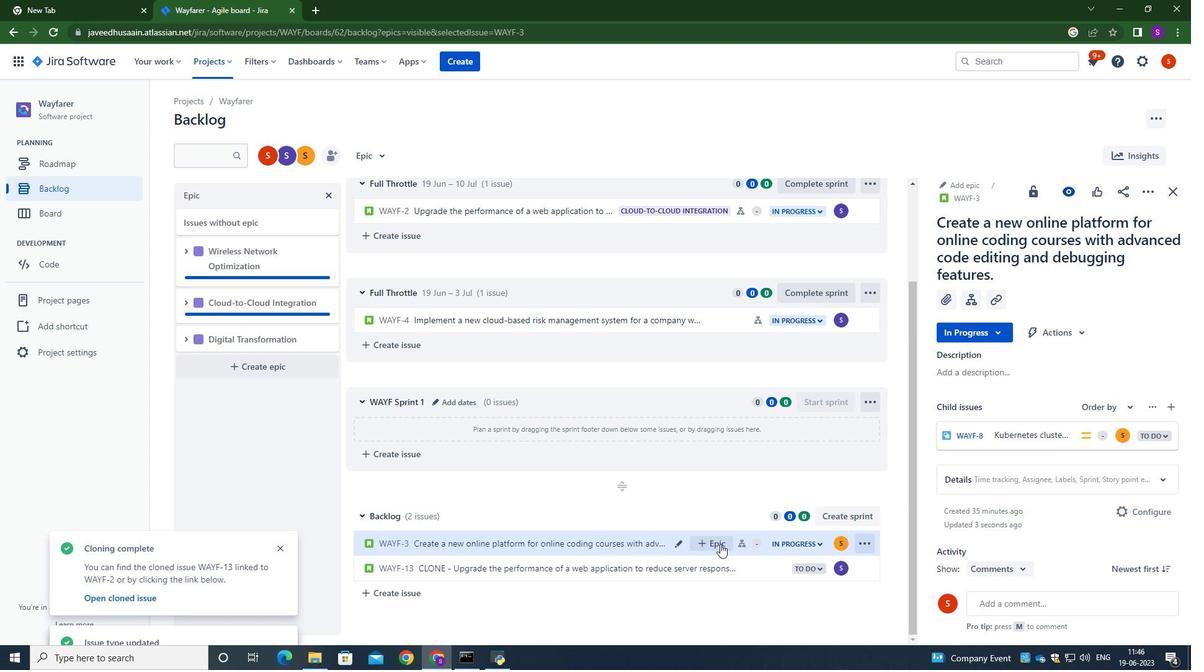 
Action: Mouse moved to (755, 632)
Screenshot: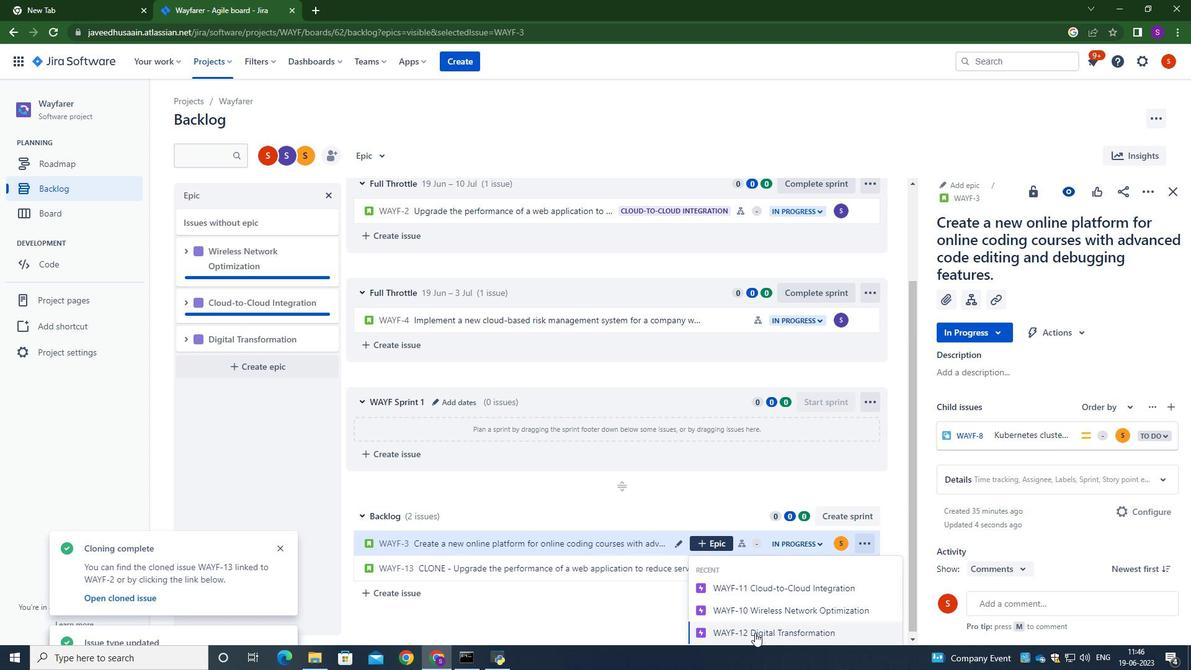 
Action: Mouse pressed left at (755, 632)
Screenshot: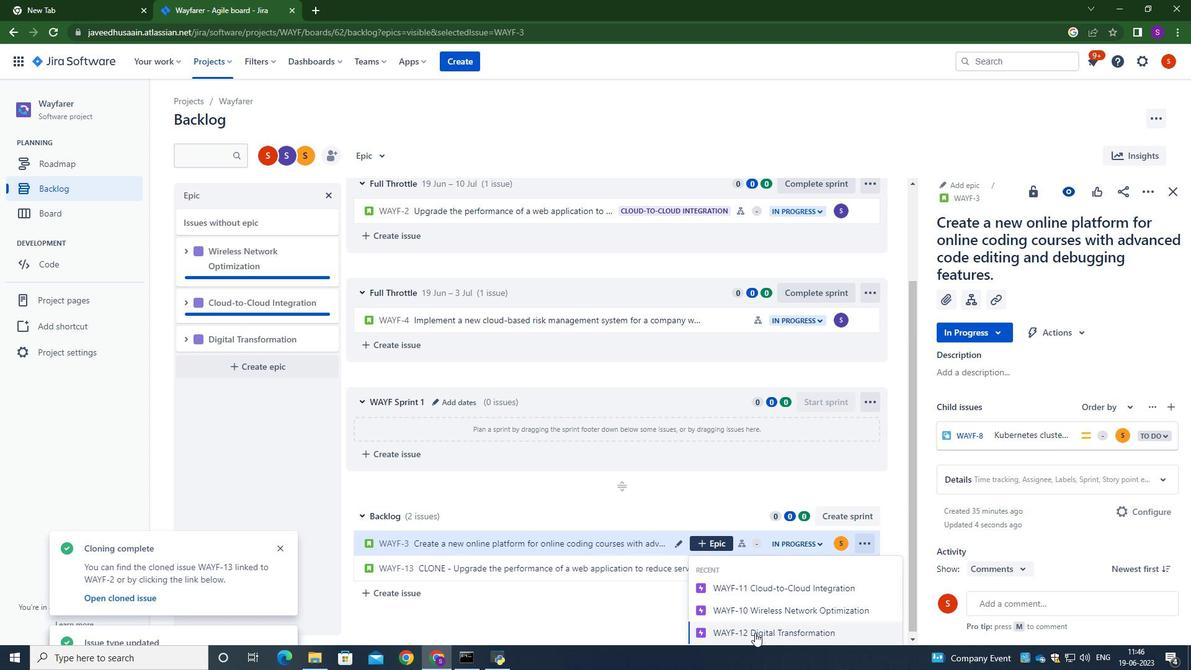 
Action: Mouse moved to (732, 119)
Screenshot: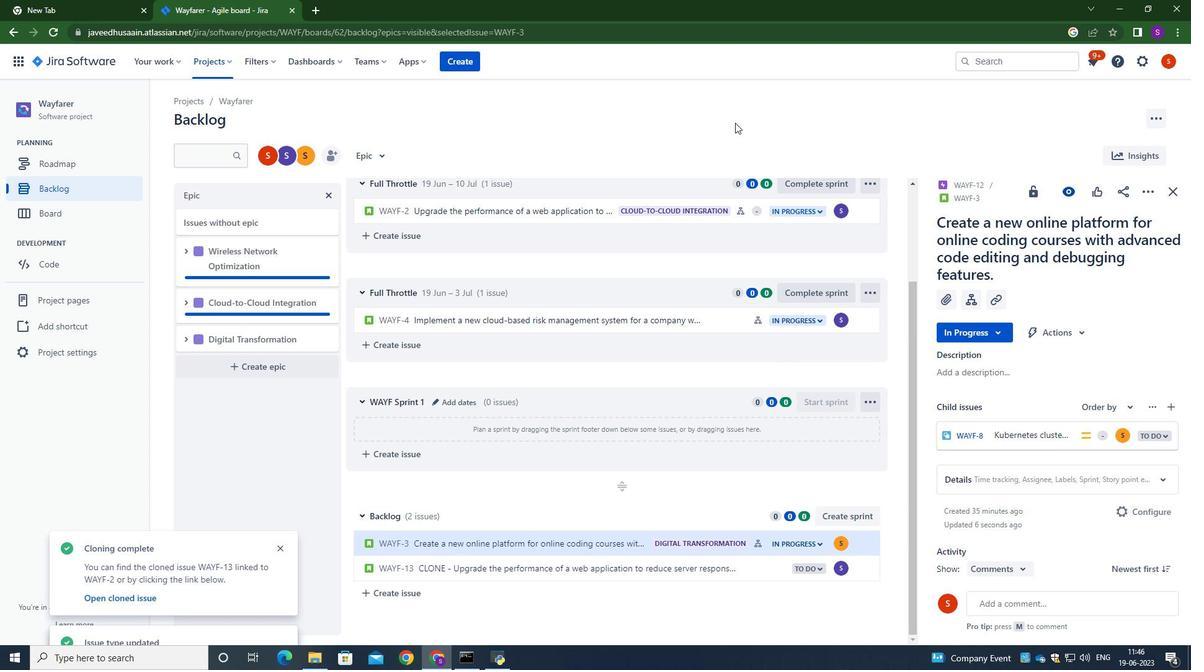 
Action: Mouse pressed left at (732, 119)
Screenshot: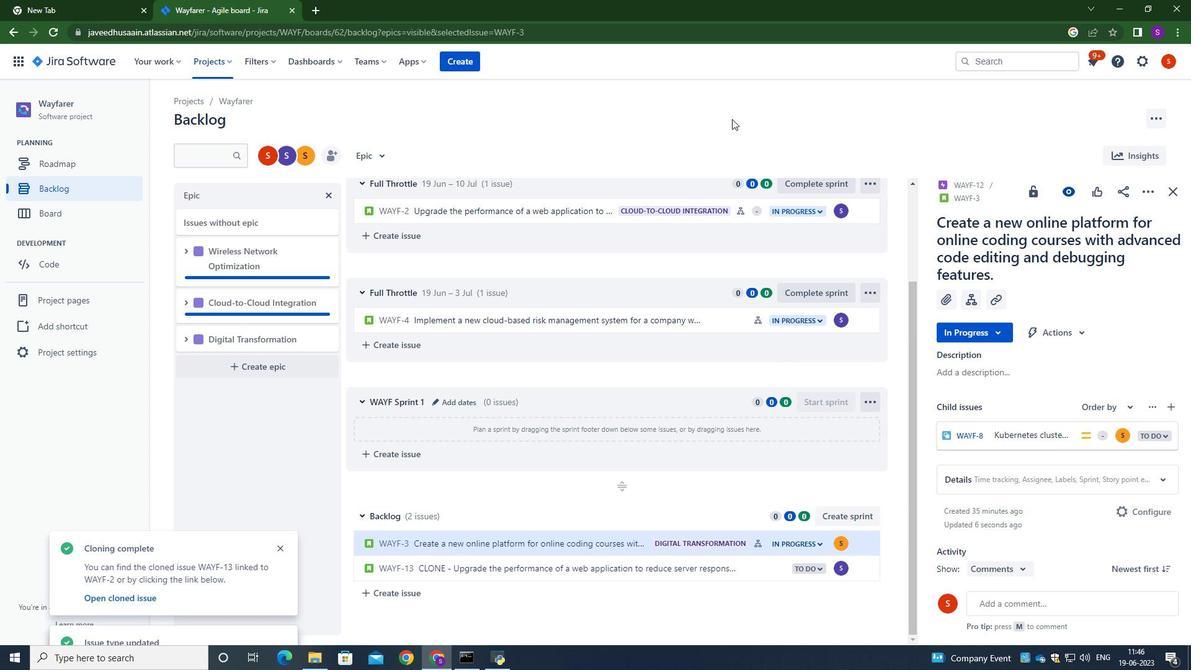 
